 Task: Create a due date automation trigger when advanced on, 2 hours before a card is due add fields with custom field "Resume" set to a number greater or equal to 1 and lower than 10.
Action: Mouse moved to (1081, 323)
Screenshot: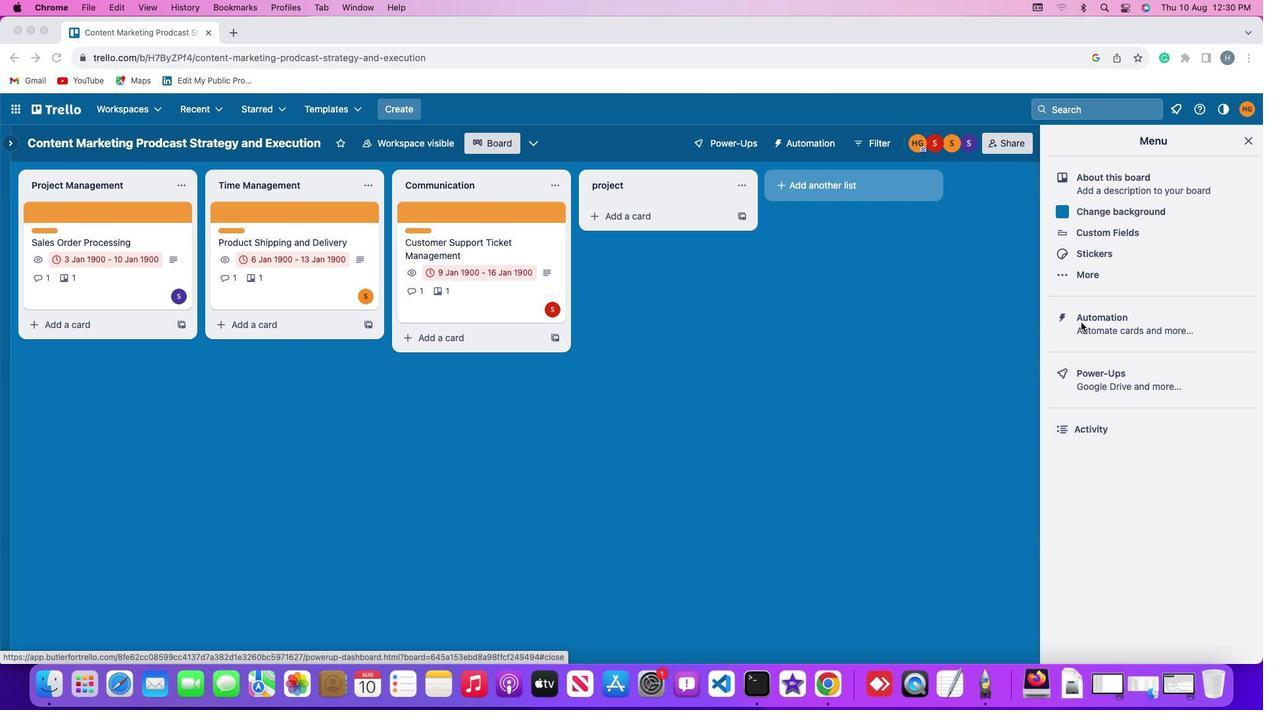
Action: Mouse pressed left at (1081, 323)
Screenshot: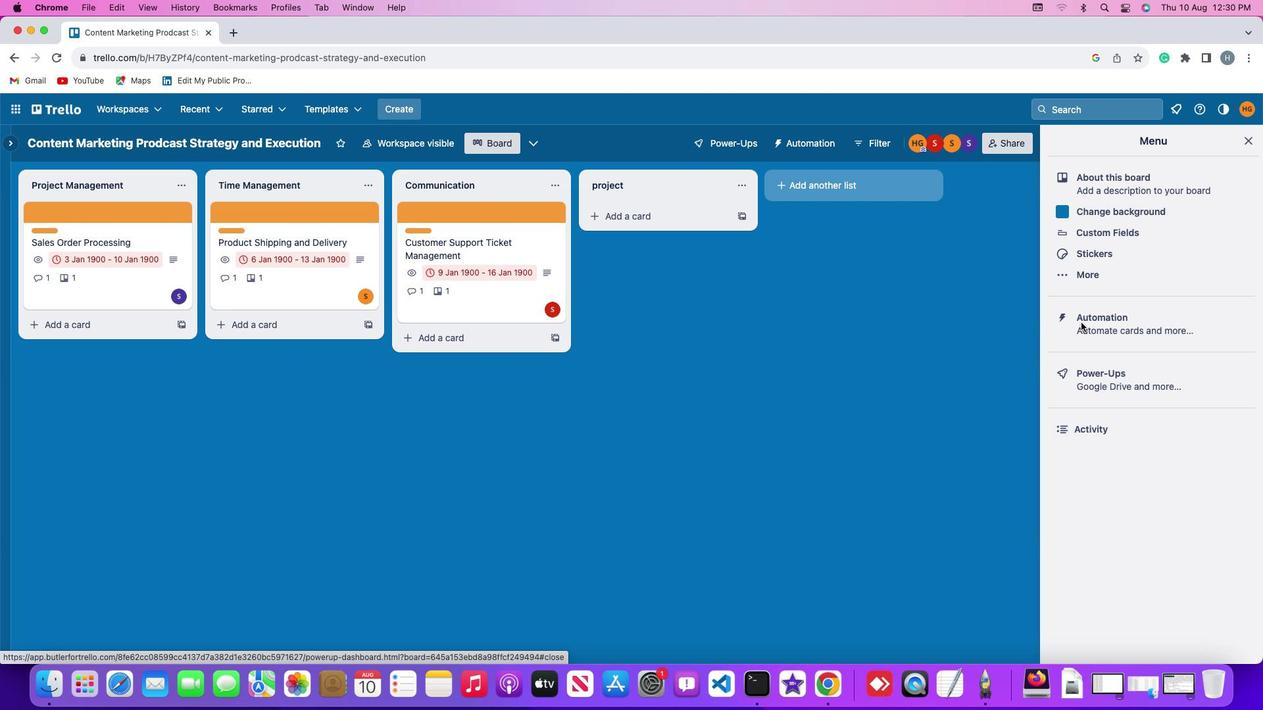 
Action: Mouse pressed left at (1081, 323)
Screenshot: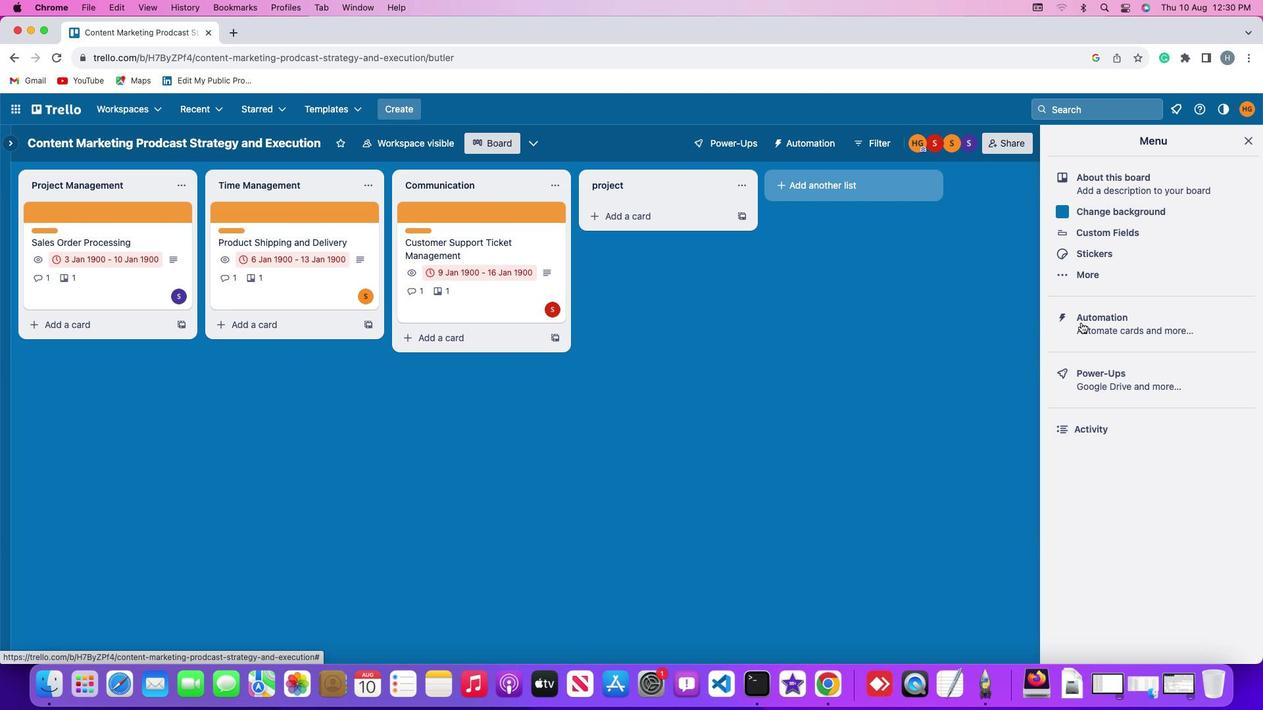 
Action: Mouse moved to (82, 306)
Screenshot: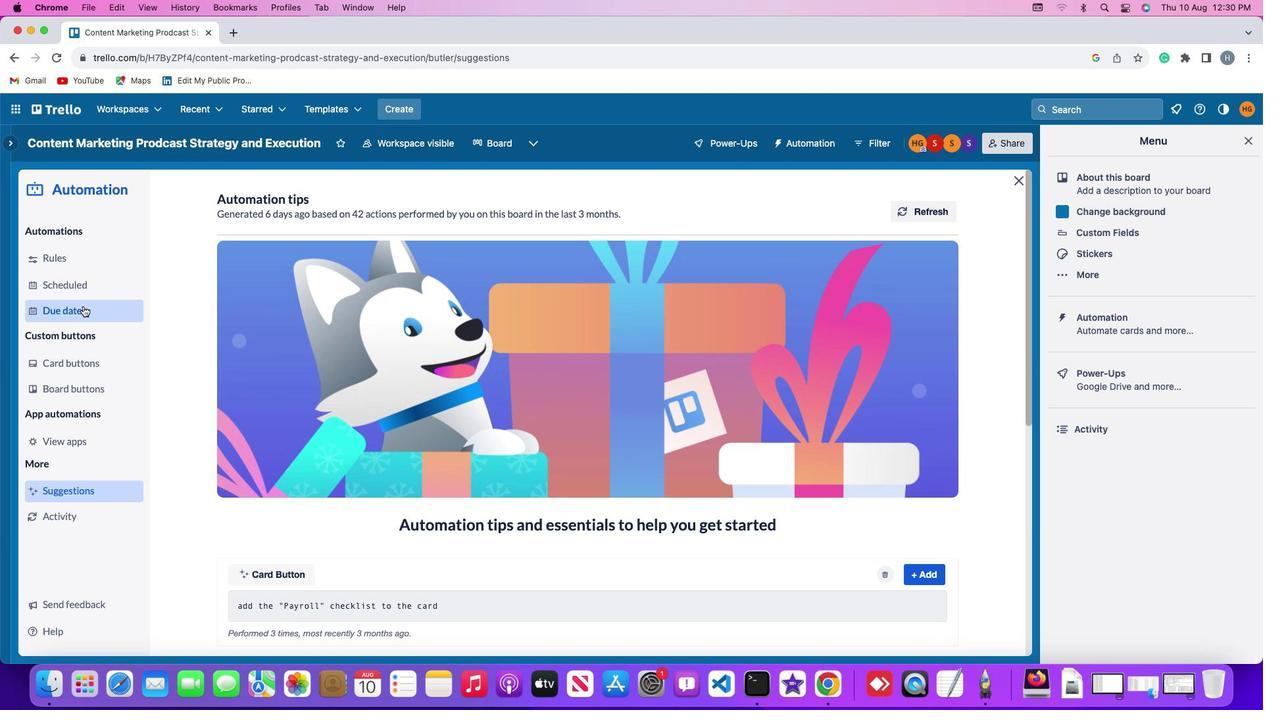 
Action: Mouse pressed left at (82, 306)
Screenshot: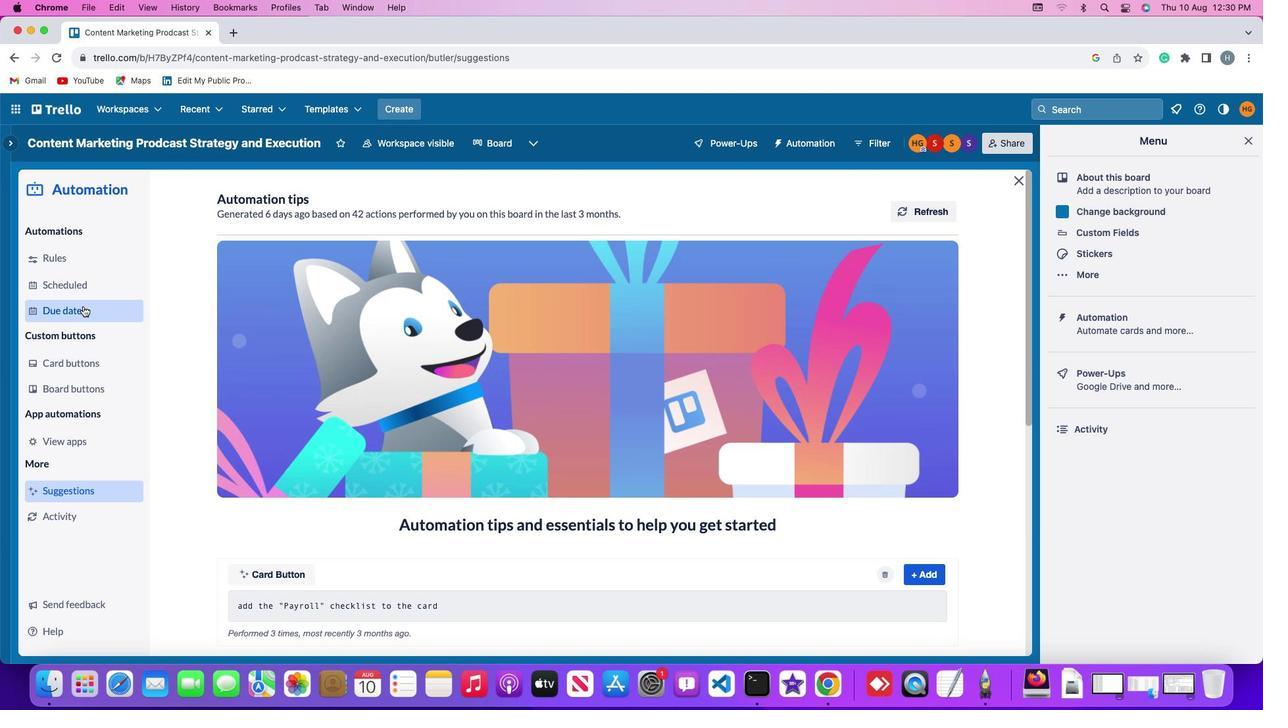 
Action: Mouse moved to (859, 200)
Screenshot: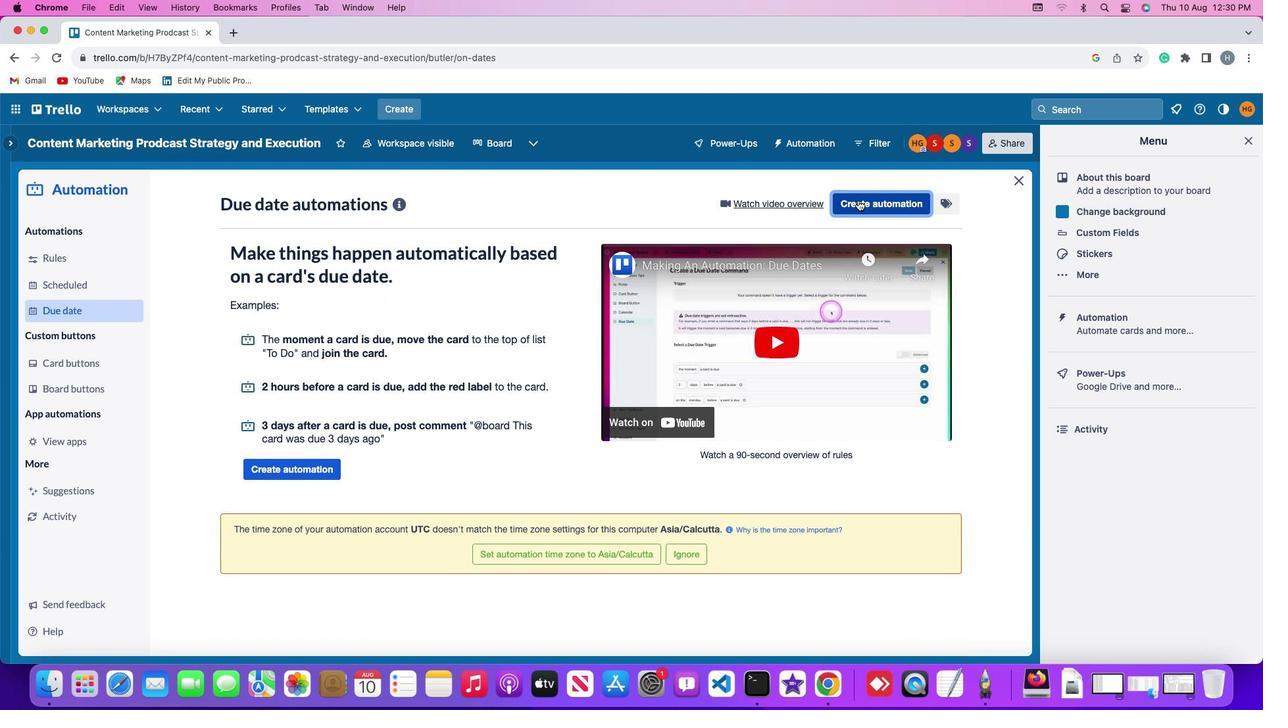
Action: Mouse pressed left at (859, 200)
Screenshot: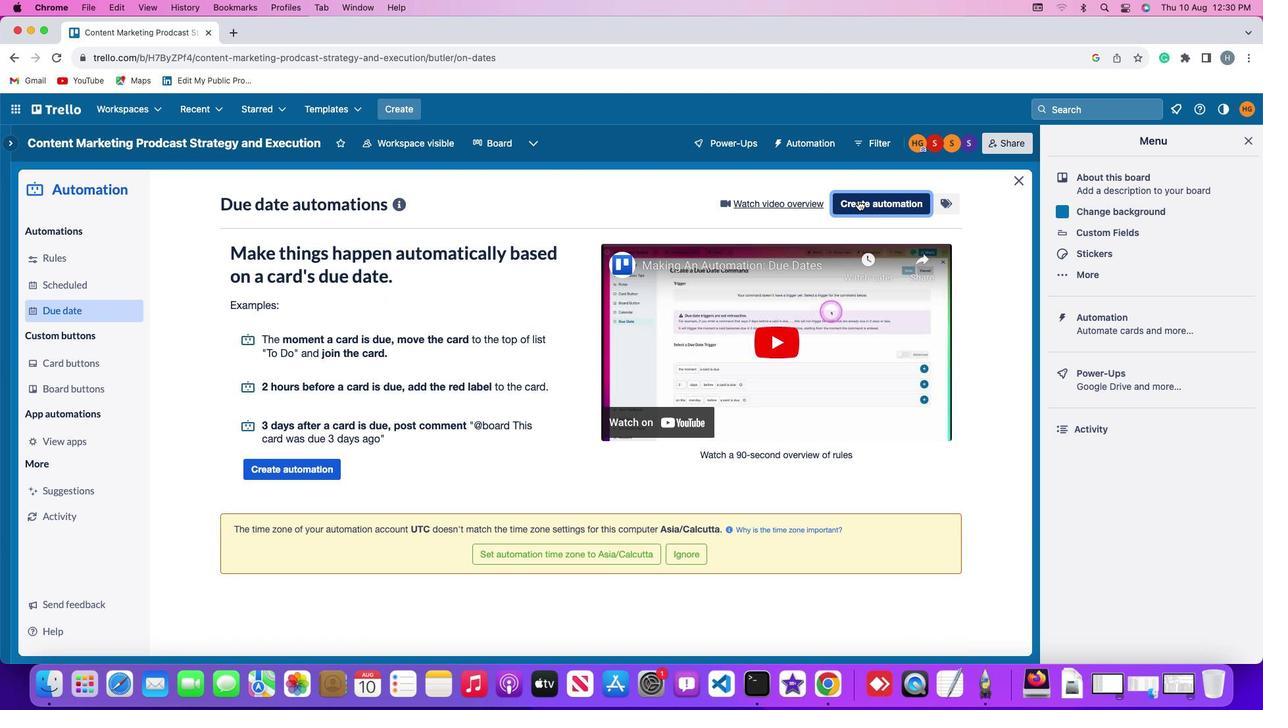 
Action: Mouse moved to (259, 327)
Screenshot: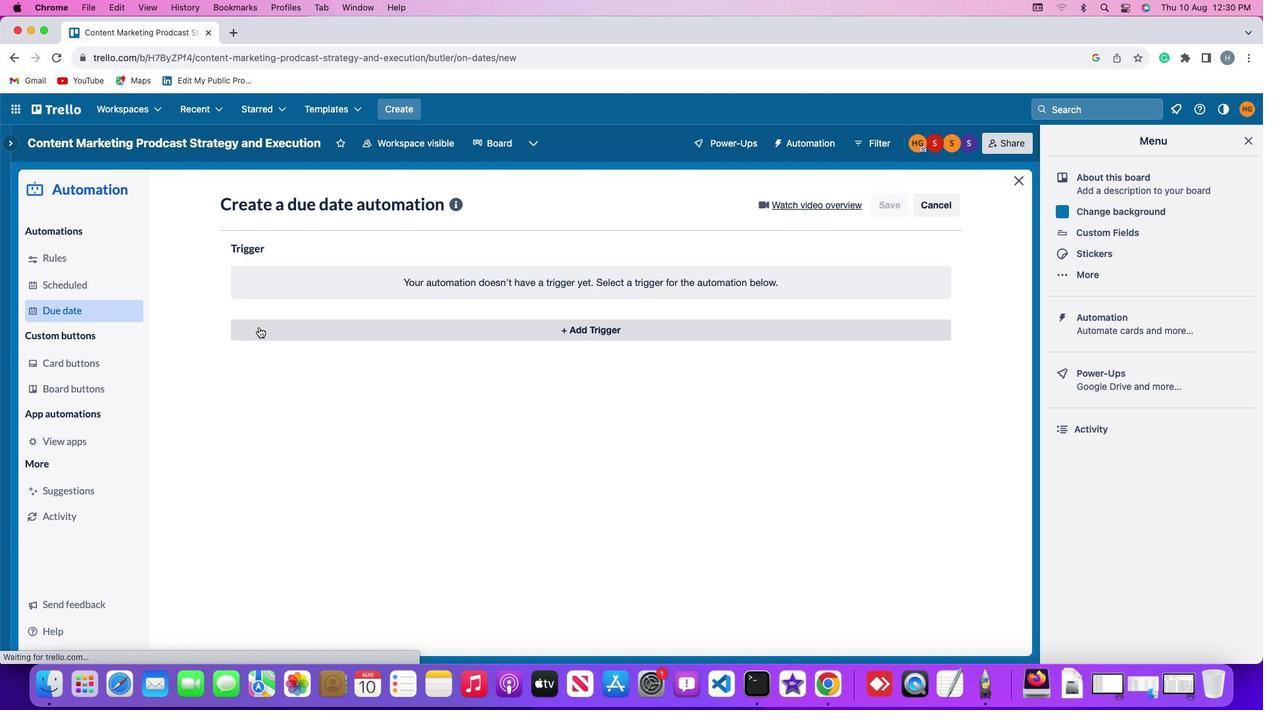 
Action: Mouse pressed left at (259, 327)
Screenshot: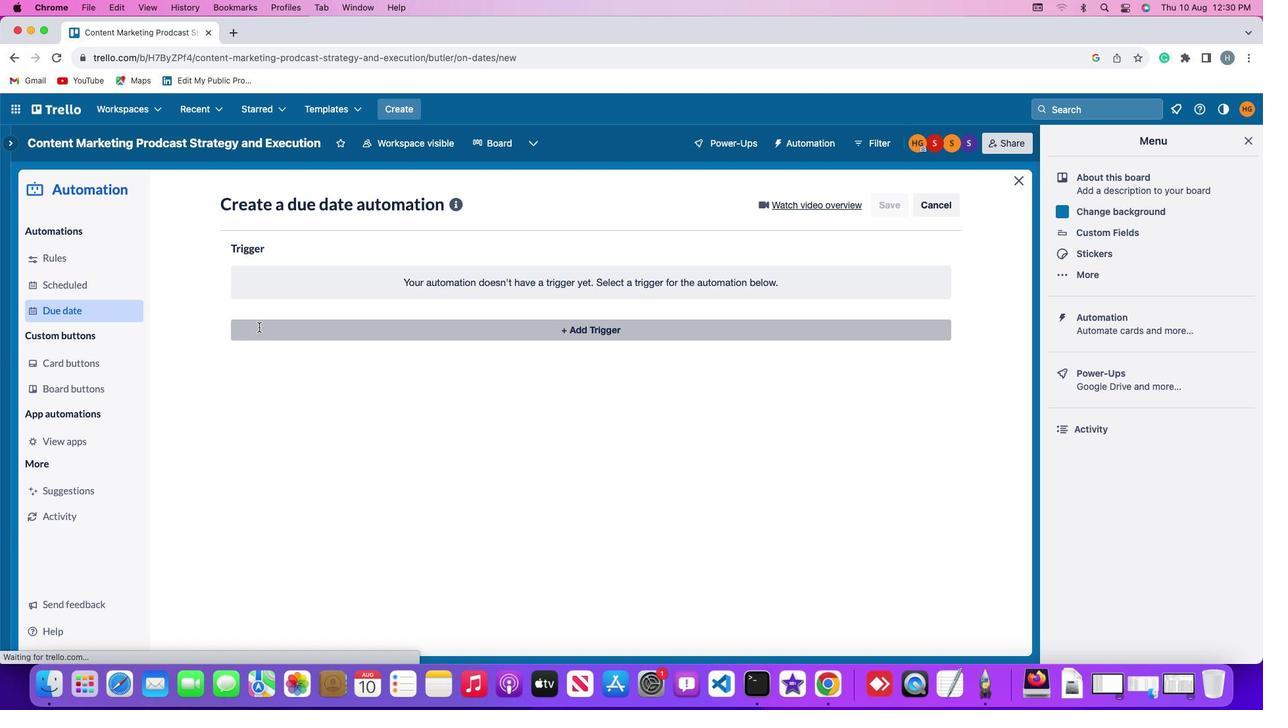 
Action: Mouse moved to (252, 537)
Screenshot: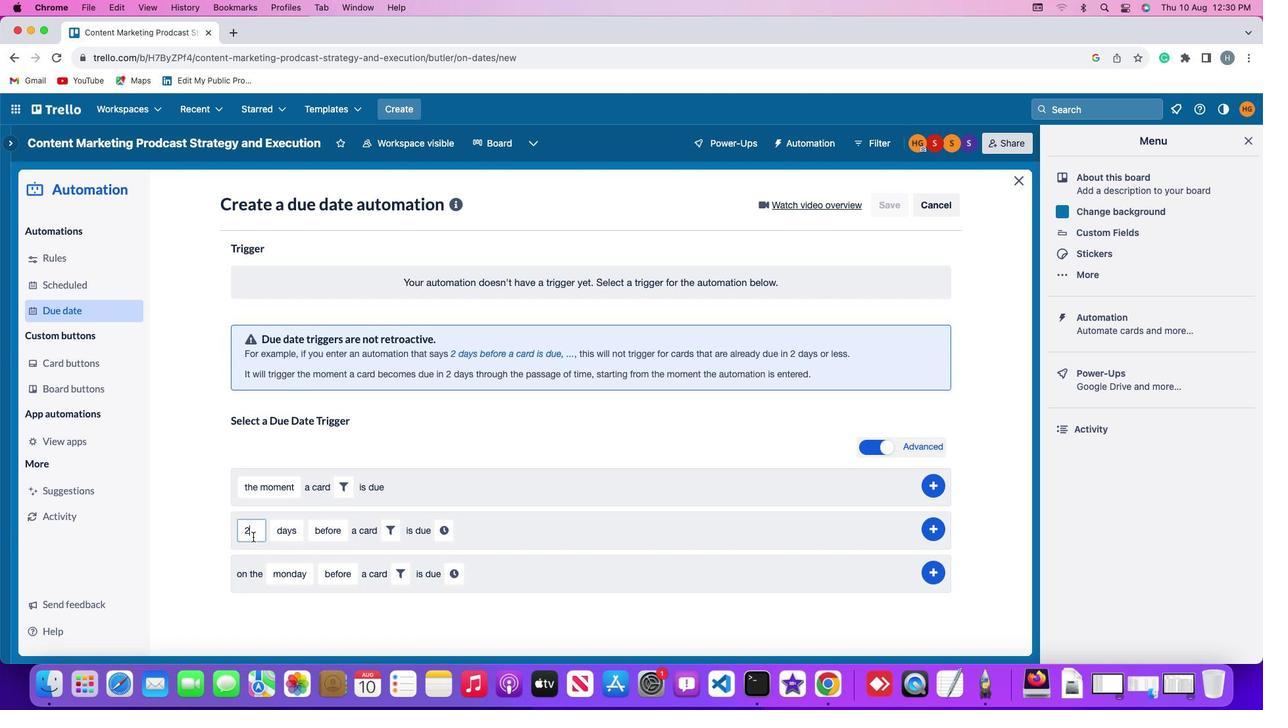 
Action: Mouse pressed left at (252, 537)
Screenshot: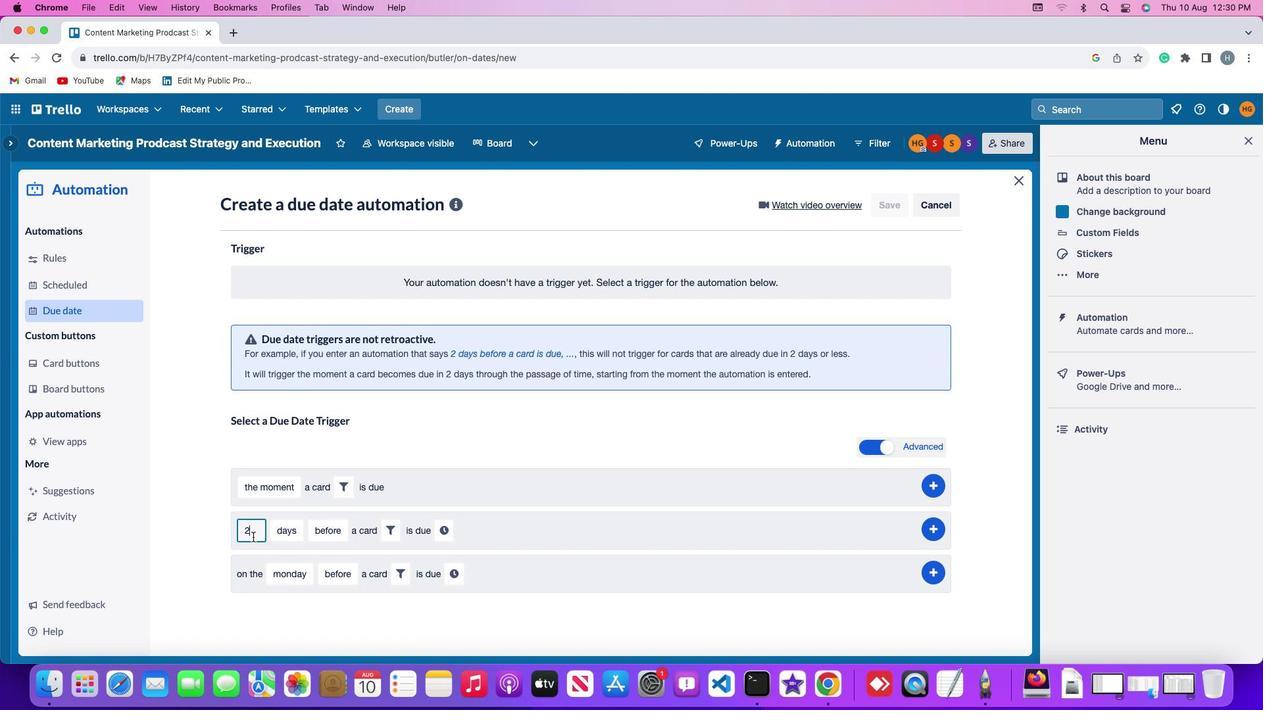 
Action: Key pressed Key.backspace
Screenshot: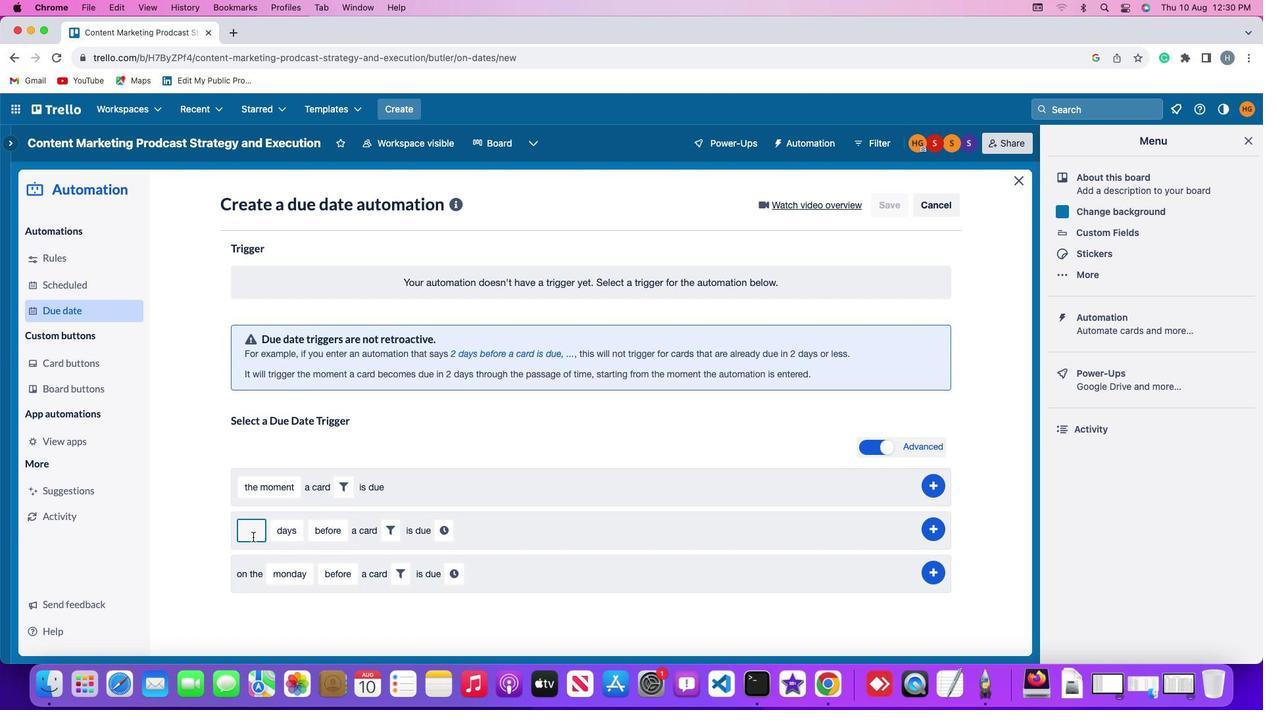 
Action: Mouse moved to (255, 535)
Screenshot: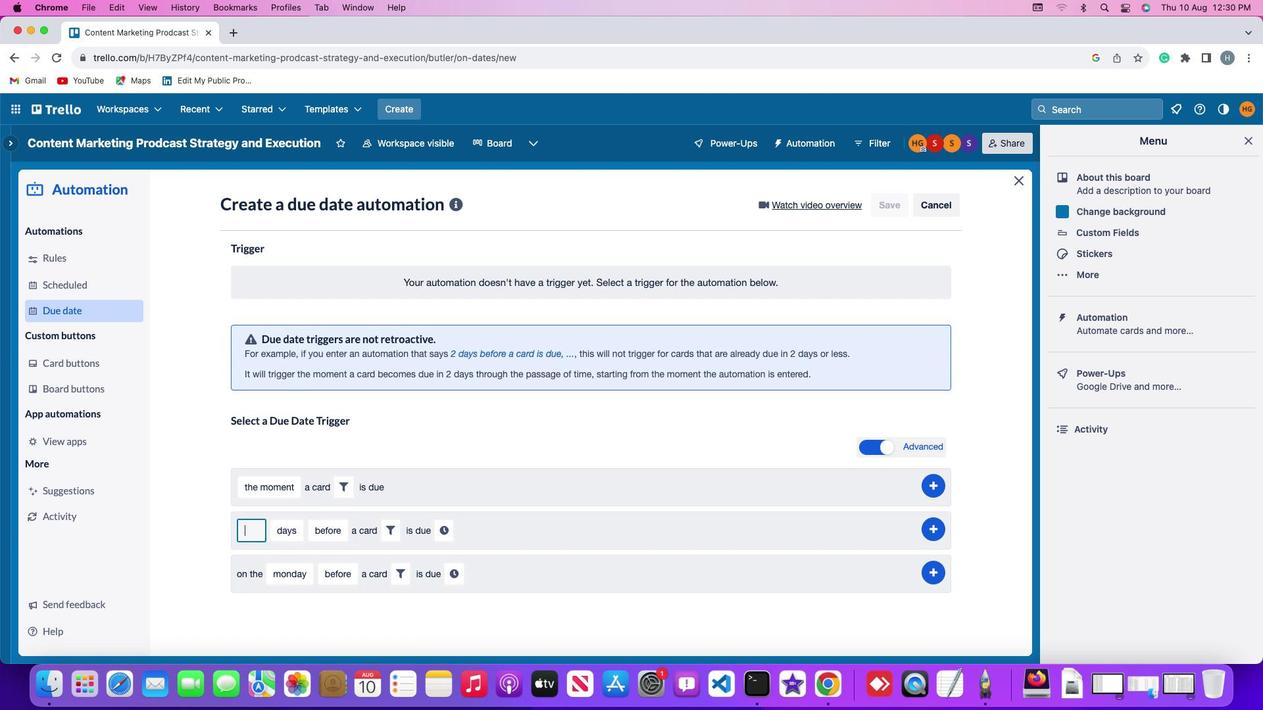 
Action: Key pressed '2'
Screenshot: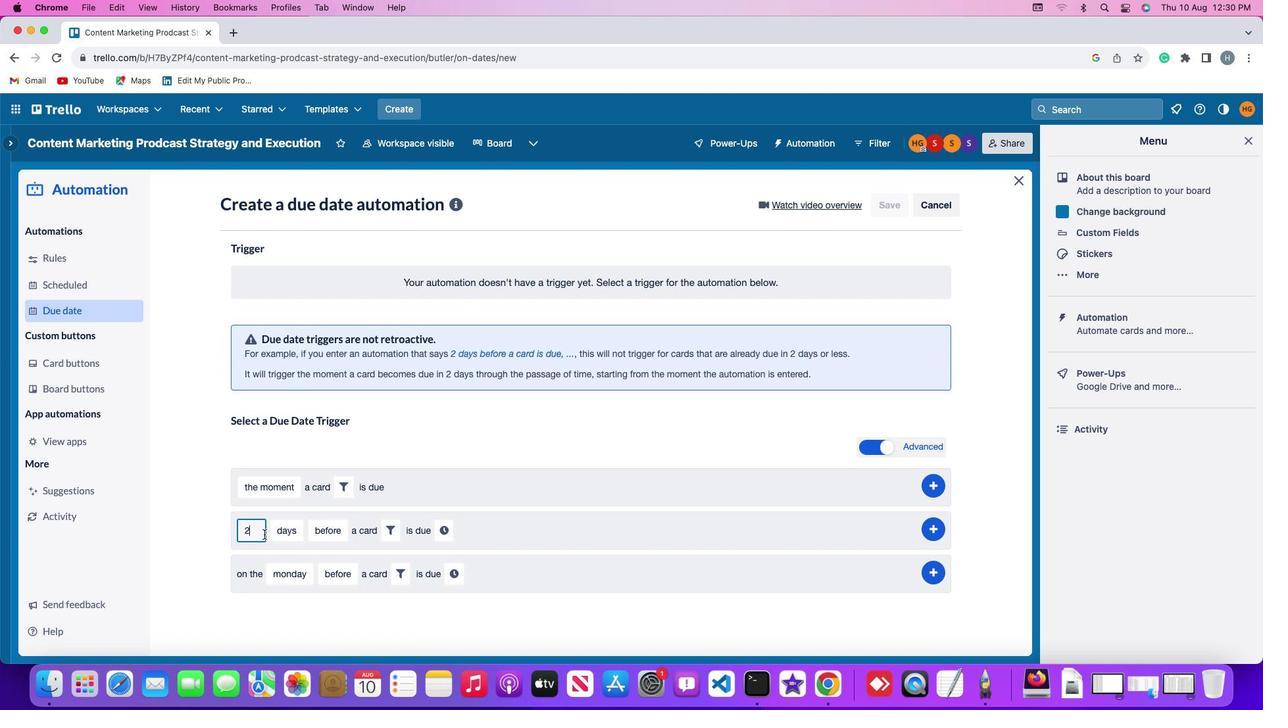 
Action: Mouse moved to (292, 534)
Screenshot: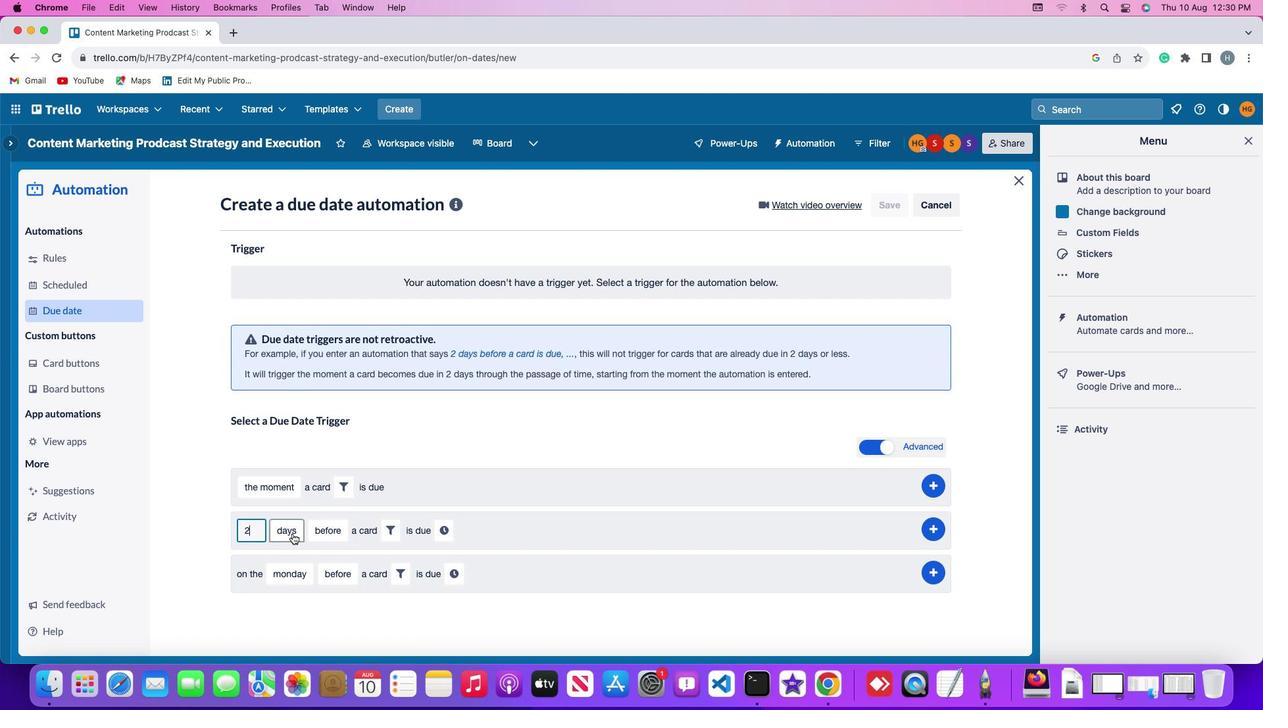 
Action: Mouse pressed left at (292, 534)
Screenshot: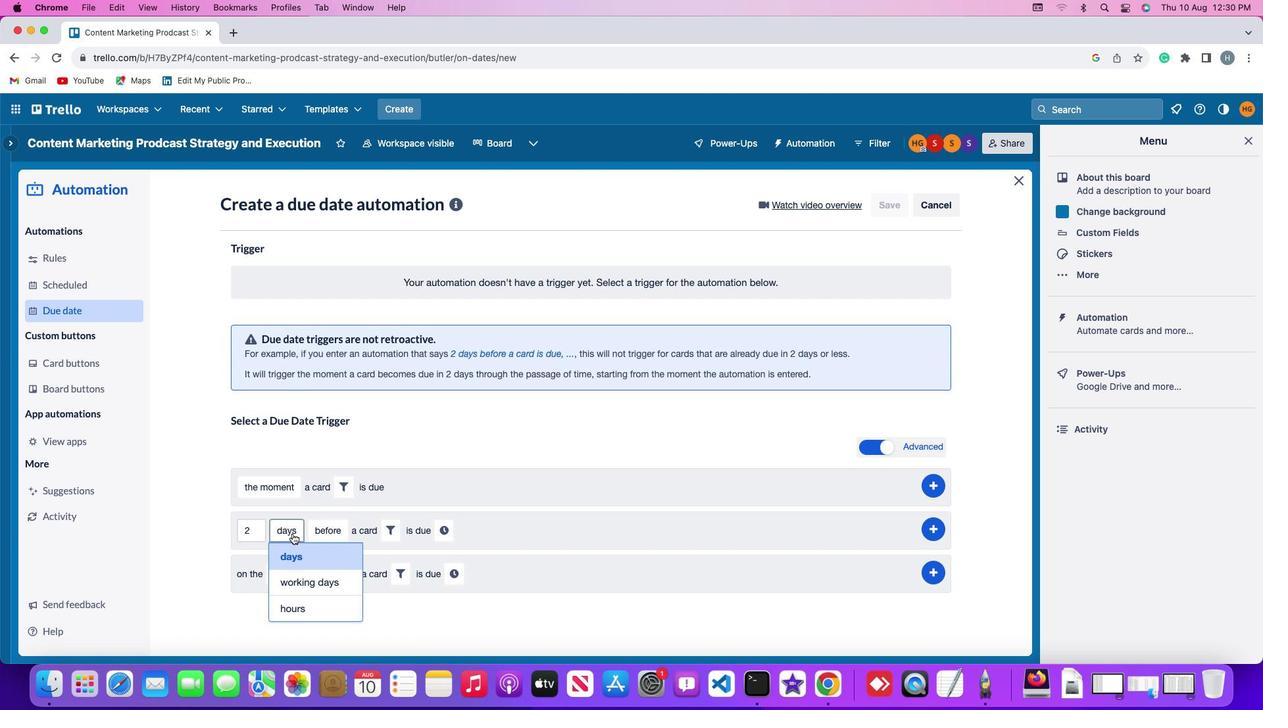
Action: Mouse moved to (299, 610)
Screenshot: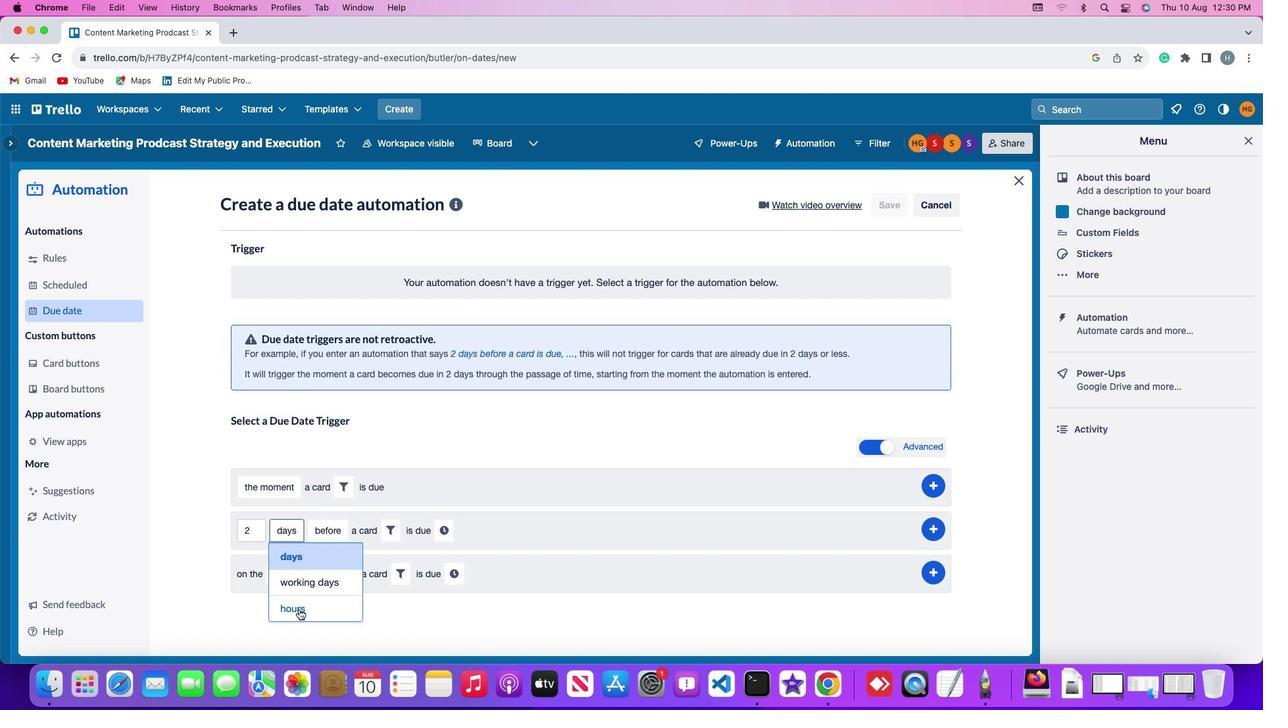 
Action: Mouse pressed left at (299, 610)
Screenshot: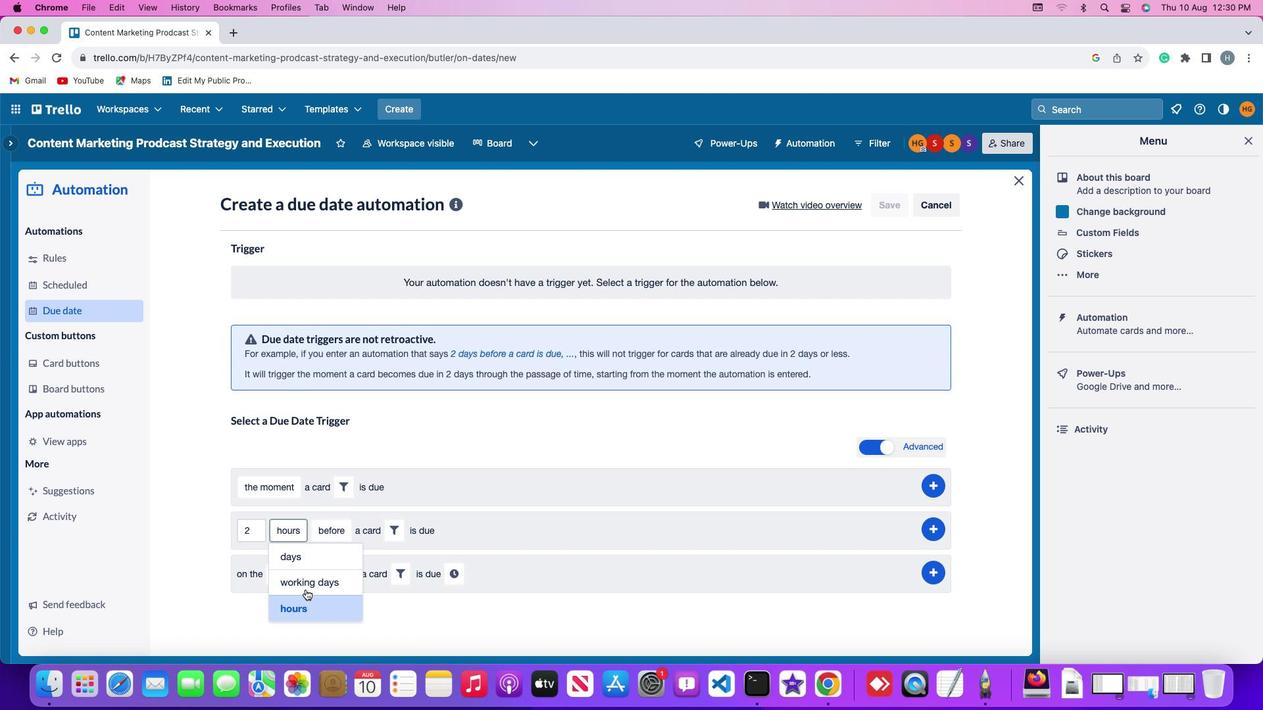 
Action: Mouse moved to (339, 525)
Screenshot: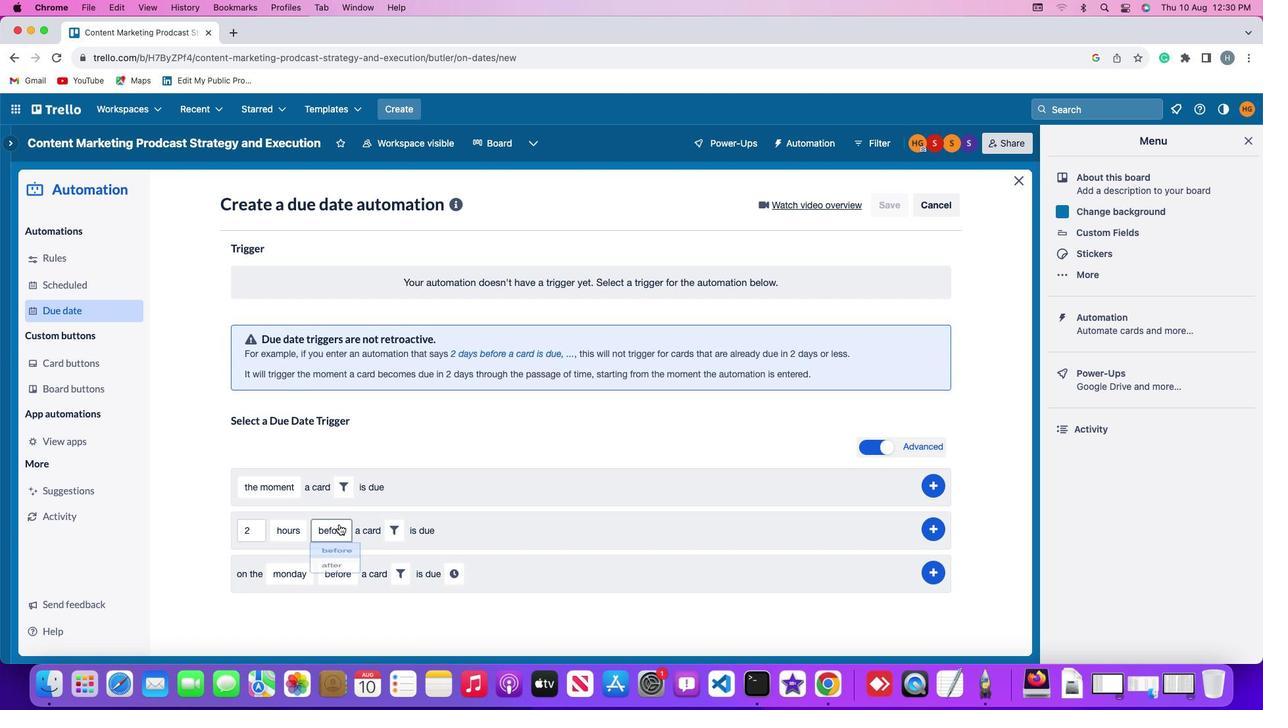 
Action: Mouse pressed left at (339, 525)
Screenshot: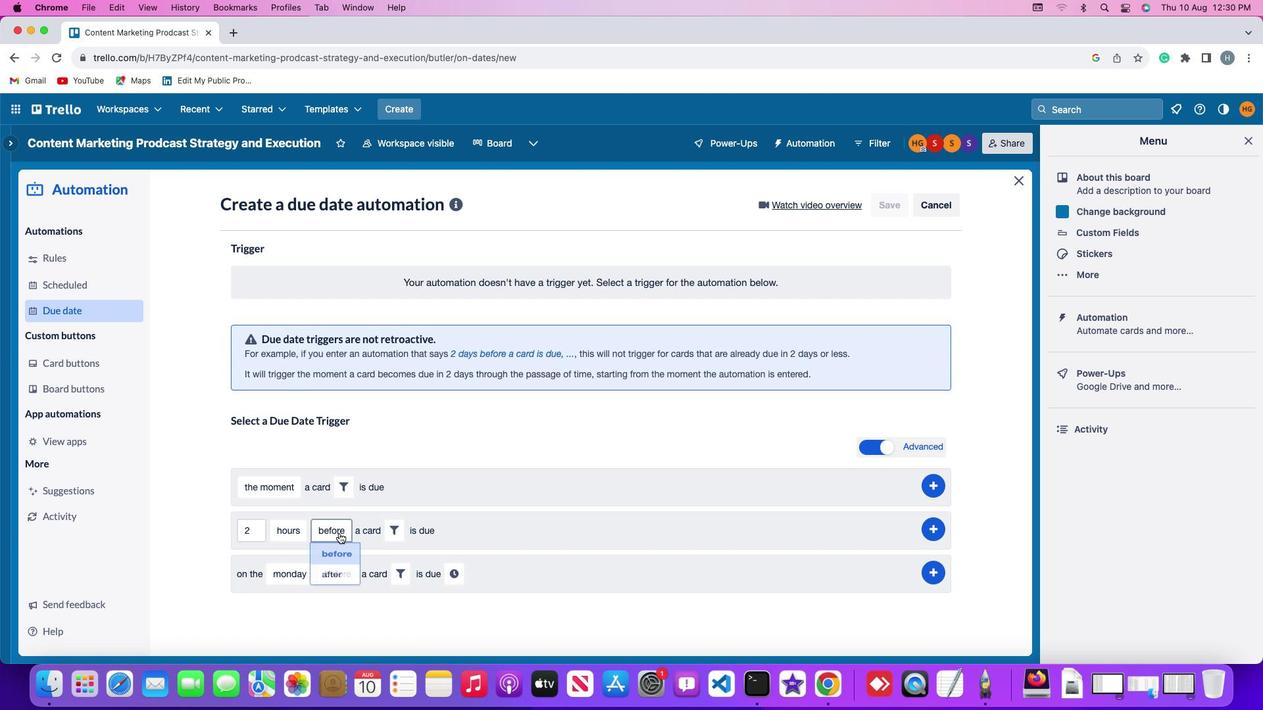 
Action: Mouse moved to (339, 554)
Screenshot: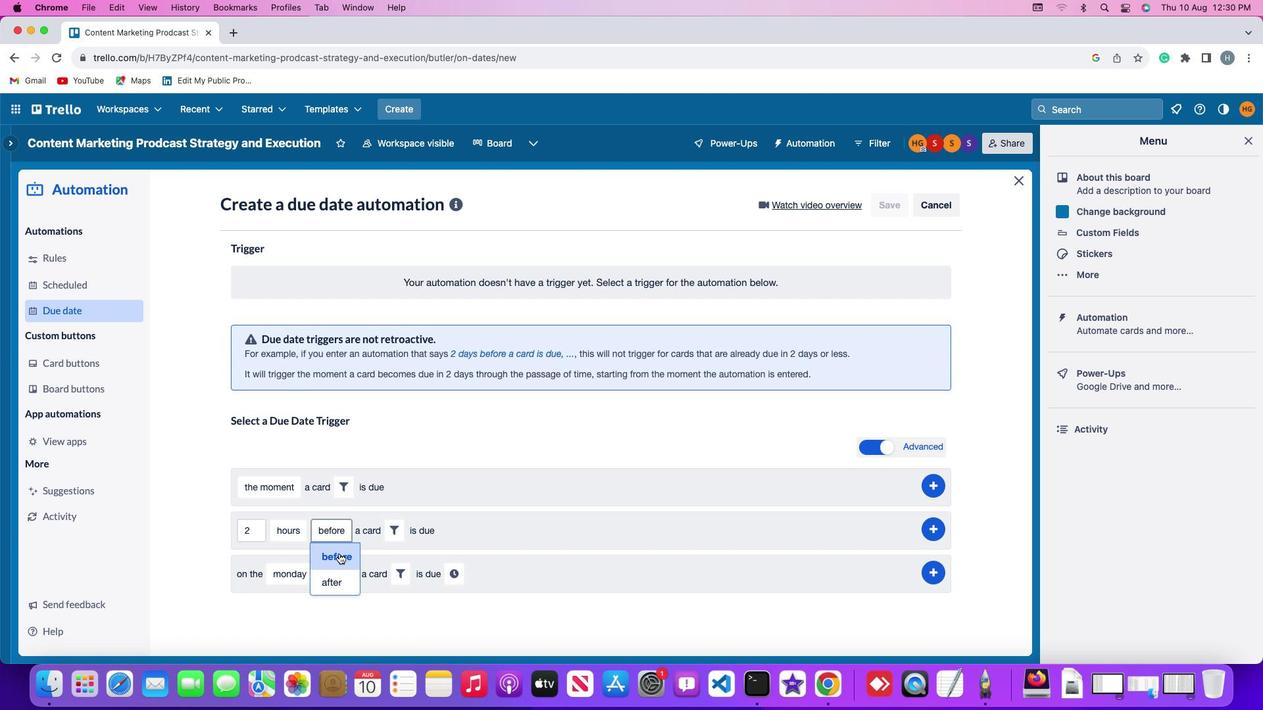 
Action: Mouse pressed left at (339, 554)
Screenshot: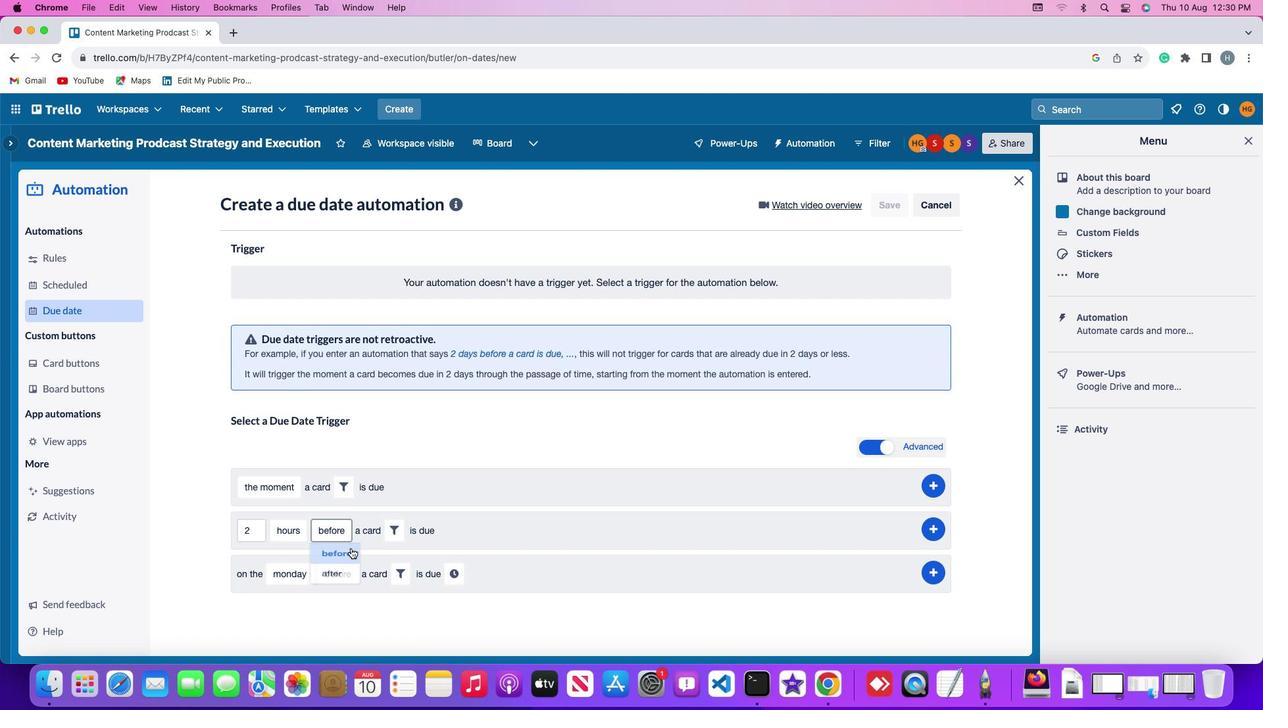 
Action: Mouse moved to (389, 533)
Screenshot: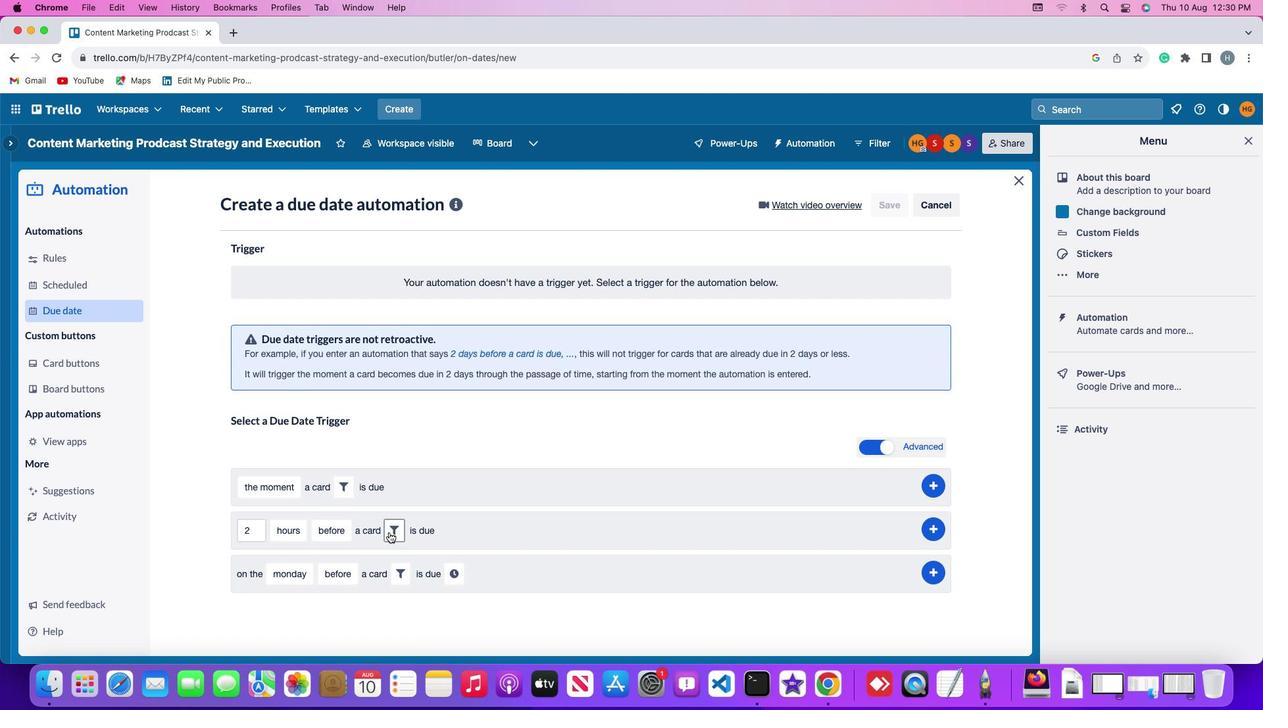 
Action: Mouse pressed left at (389, 533)
Screenshot: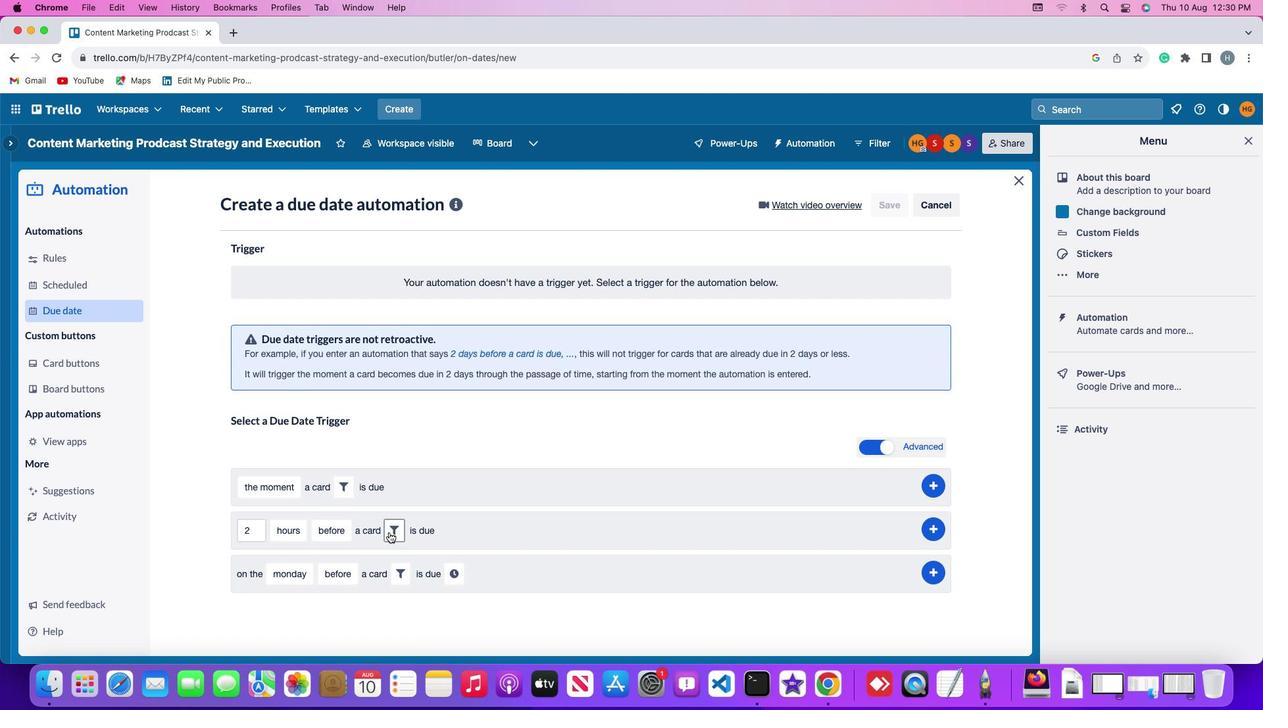
Action: Mouse moved to (614, 570)
Screenshot: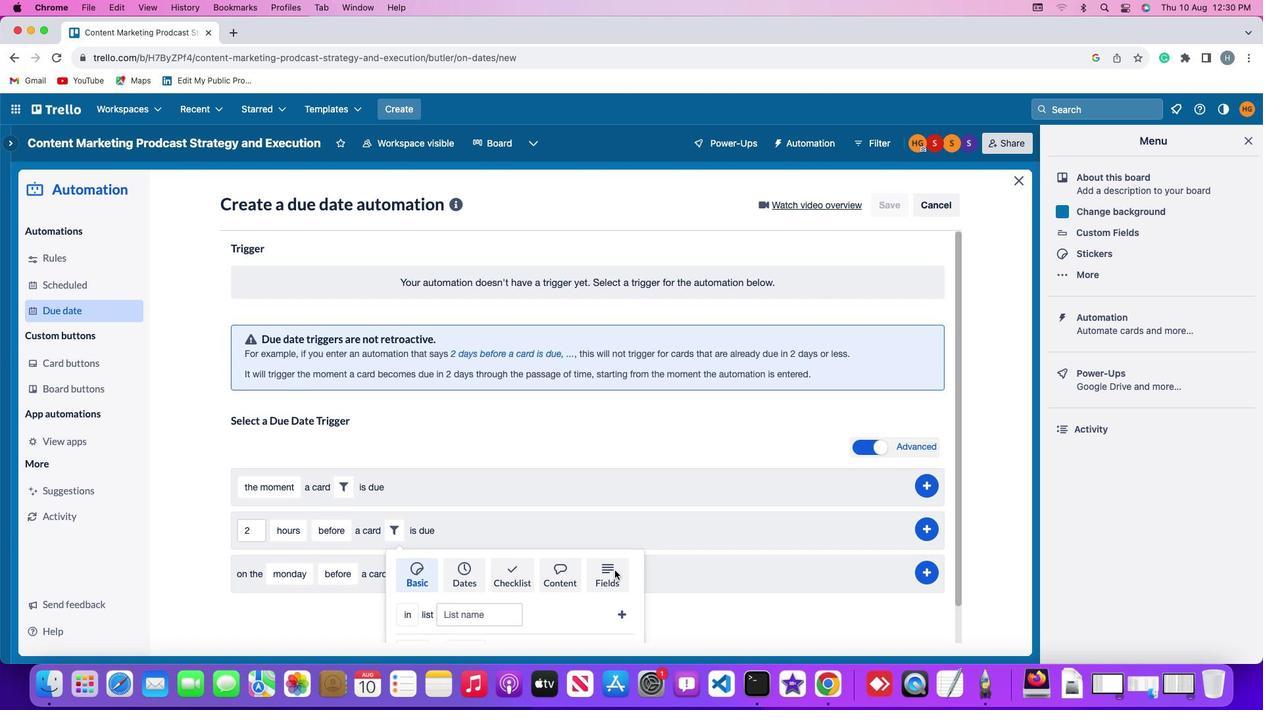 
Action: Mouse pressed left at (614, 570)
Screenshot: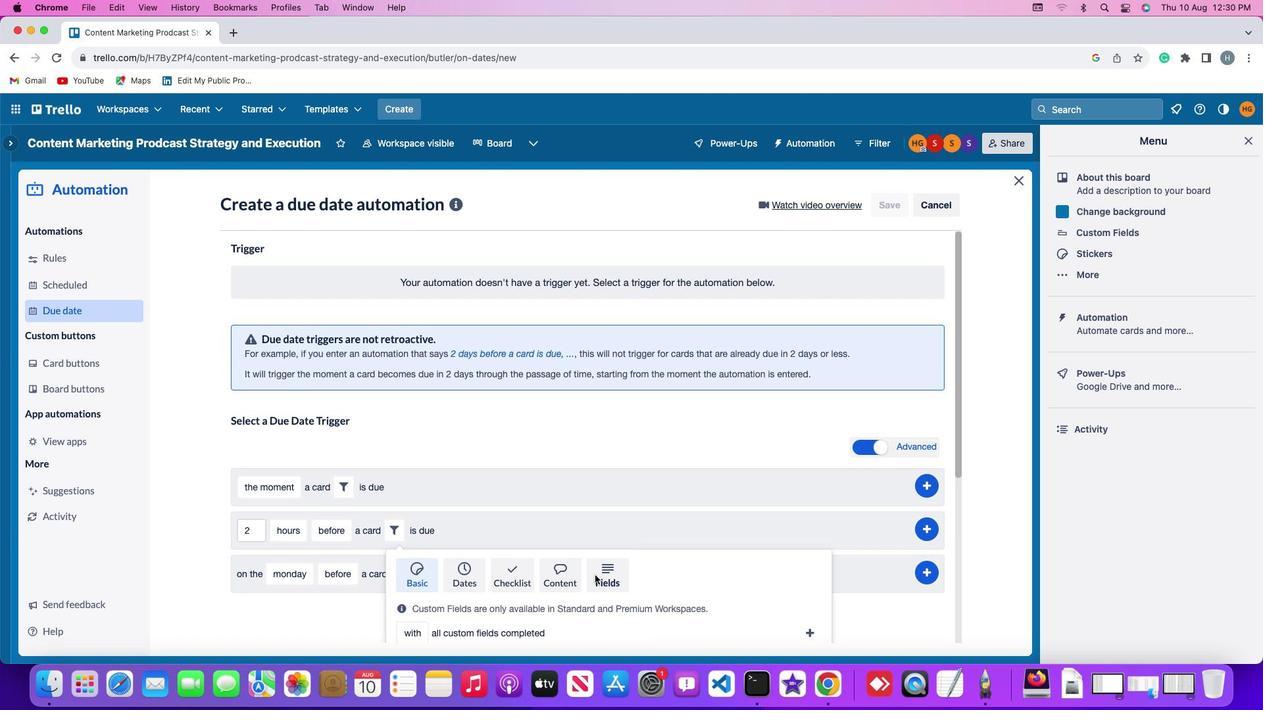 
Action: Mouse moved to (365, 618)
Screenshot: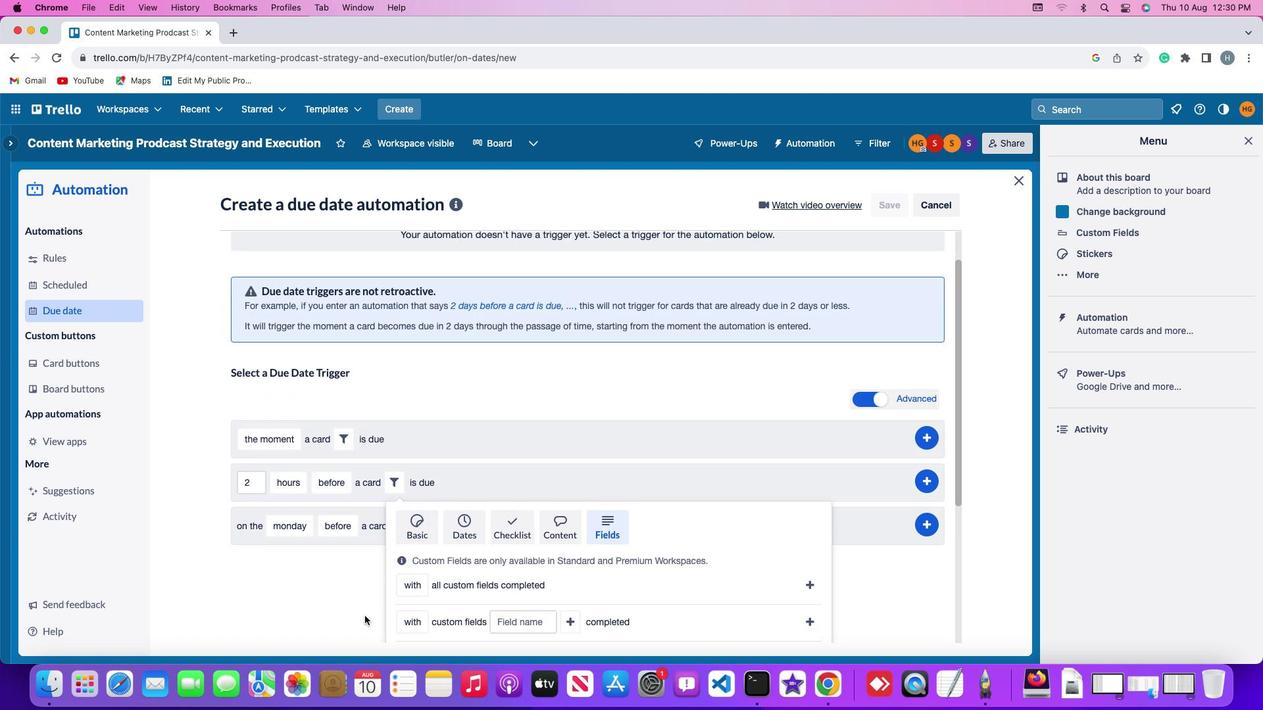 
Action: Mouse scrolled (365, 618) with delta (0, 0)
Screenshot: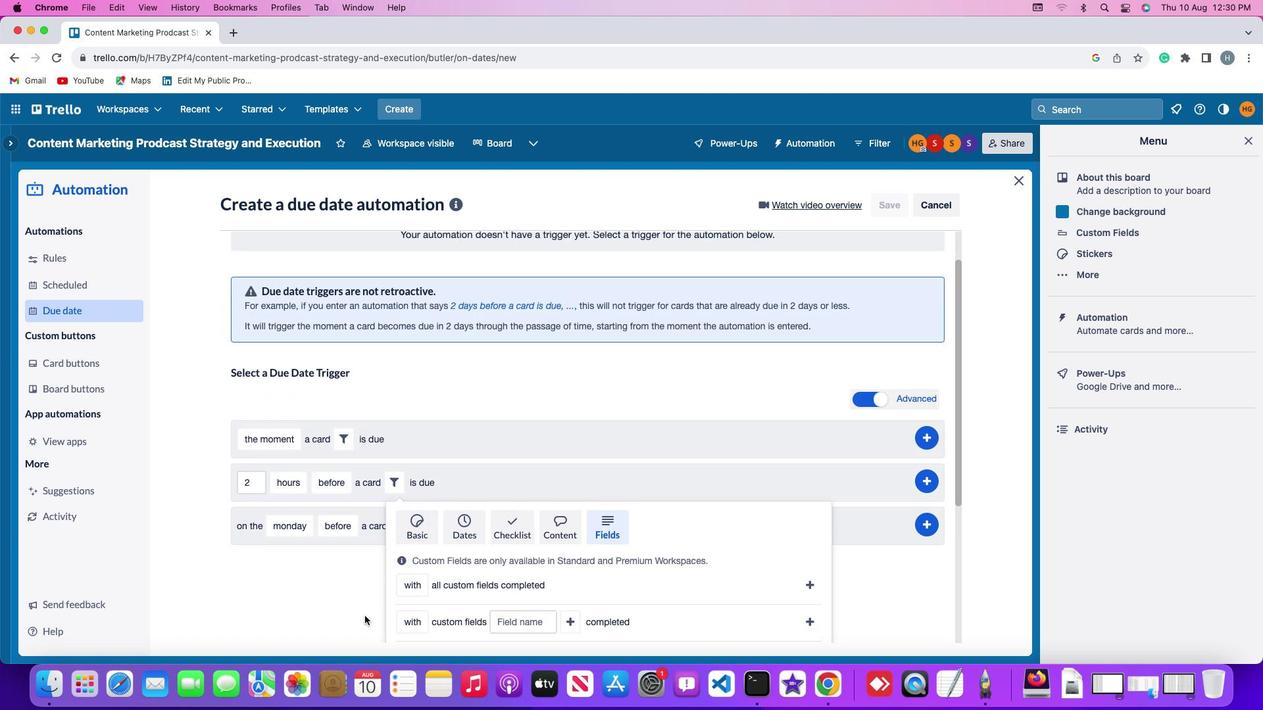 
Action: Mouse scrolled (365, 618) with delta (0, 0)
Screenshot: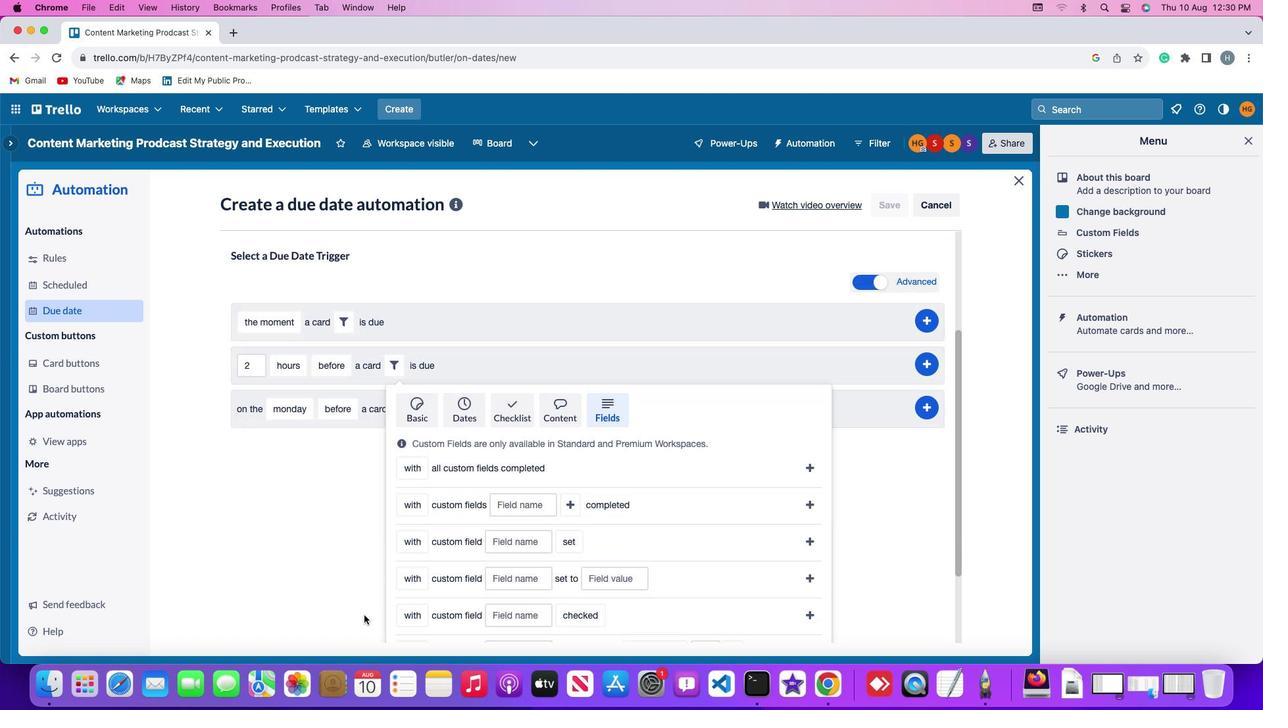 
Action: Mouse scrolled (365, 618) with delta (0, -2)
Screenshot: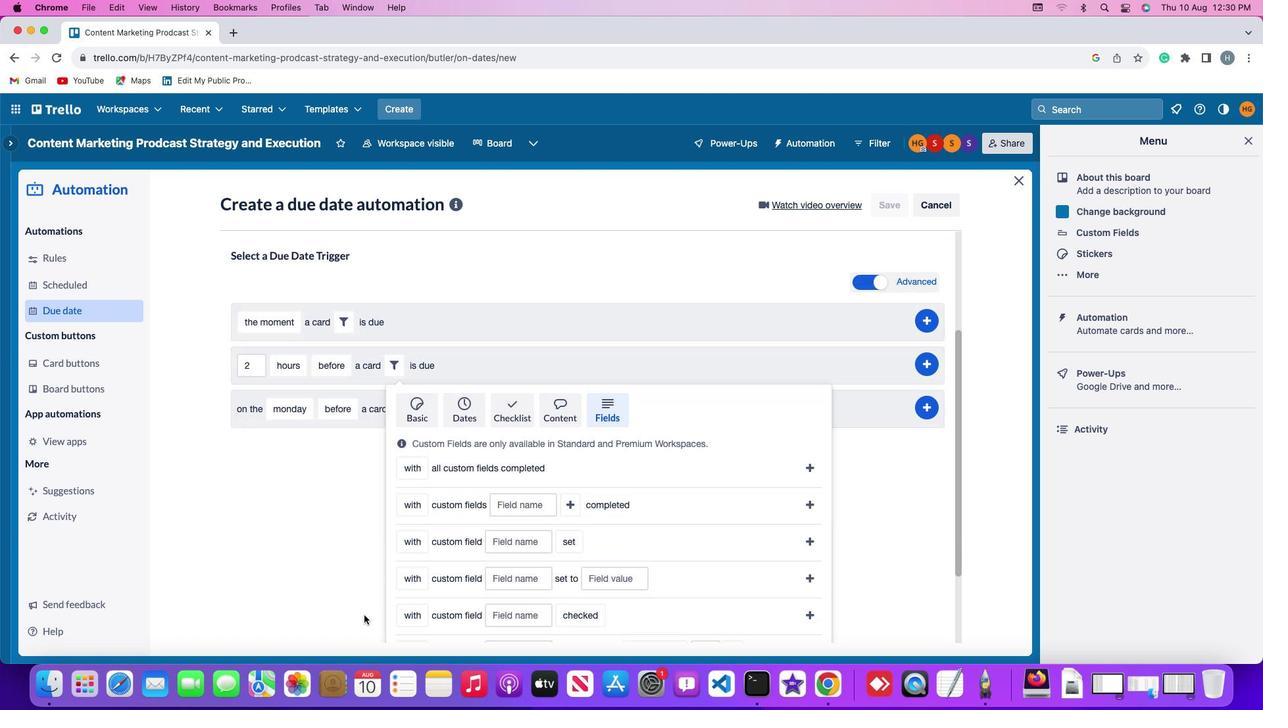 
Action: Mouse scrolled (365, 618) with delta (0, -3)
Screenshot: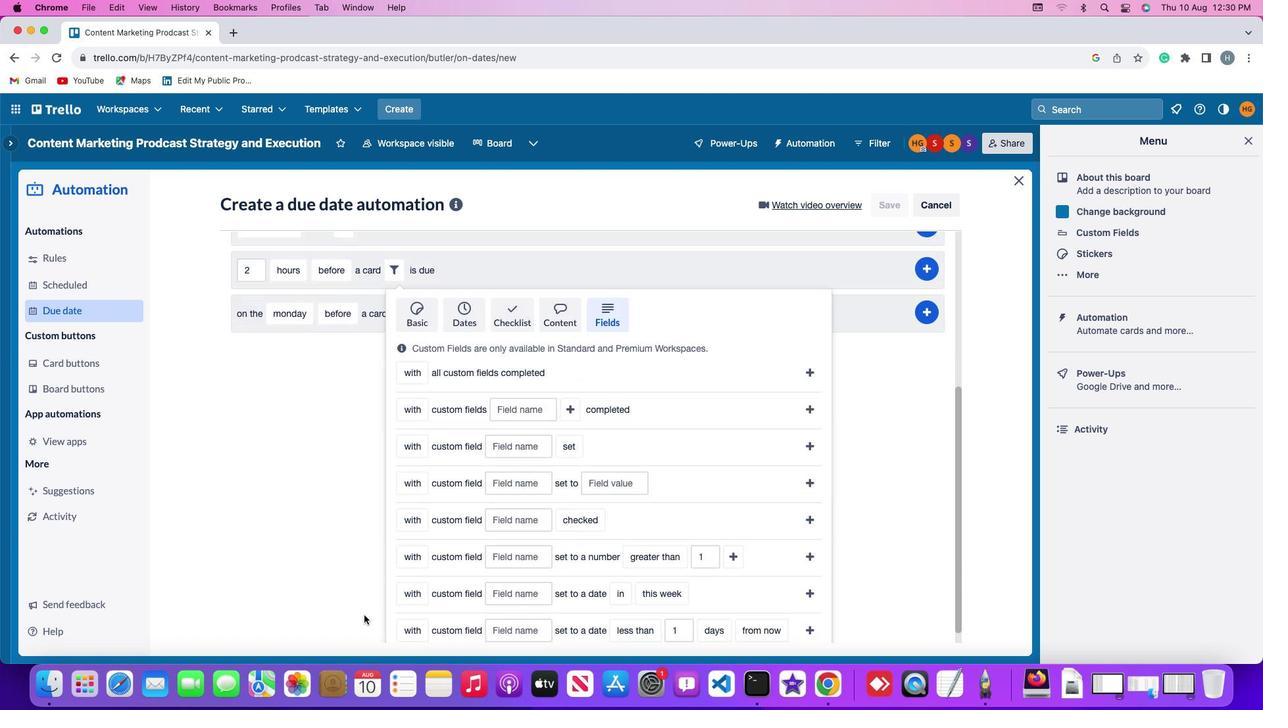 
Action: Mouse moved to (364, 616)
Screenshot: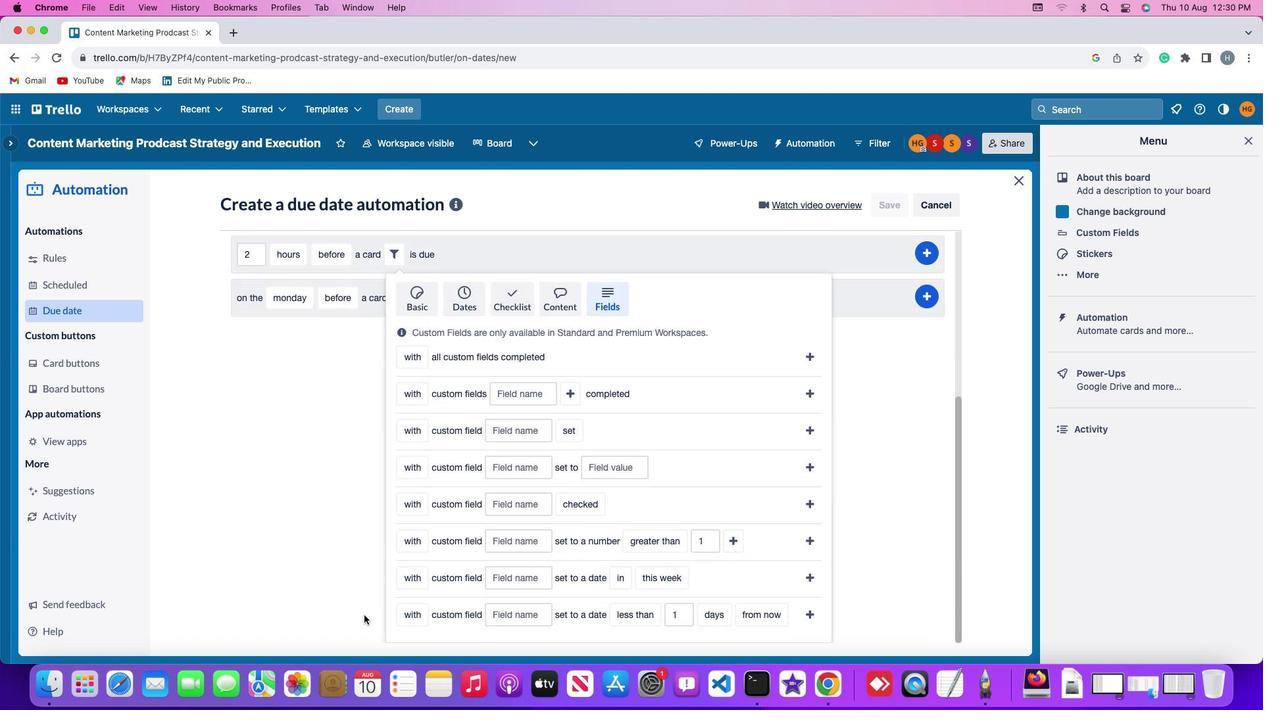
Action: Mouse scrolled (364, 616) with delta (0, -3)
Screenshot: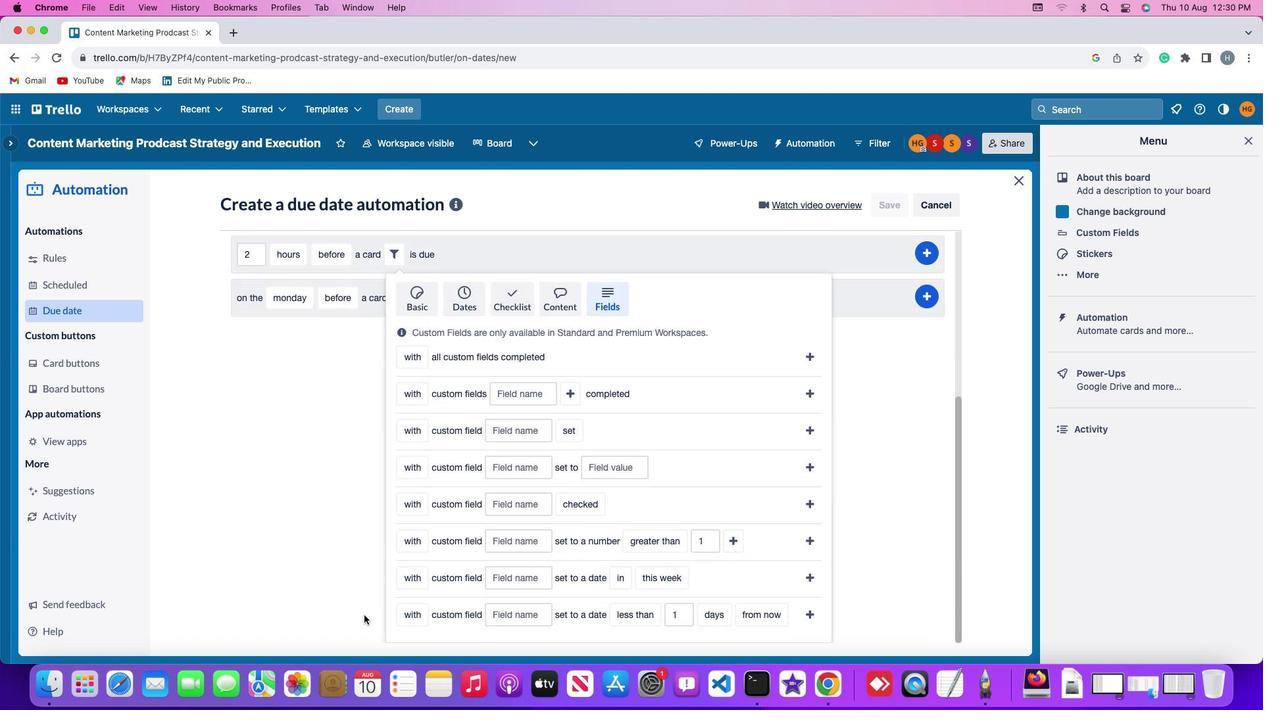 
Action: Mouse moved to (364, 615)
Screenshot: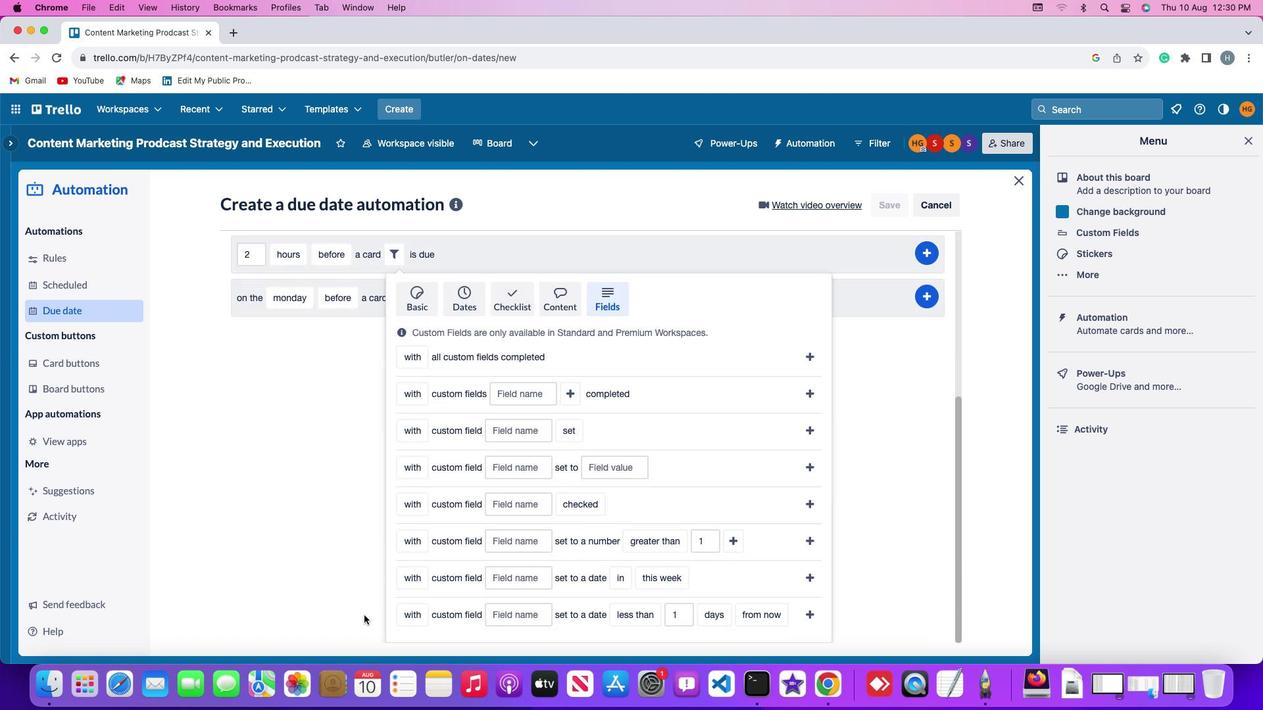 
Action: Mouse scrolled (364, 615) with delta (0, 0)
Screenshot: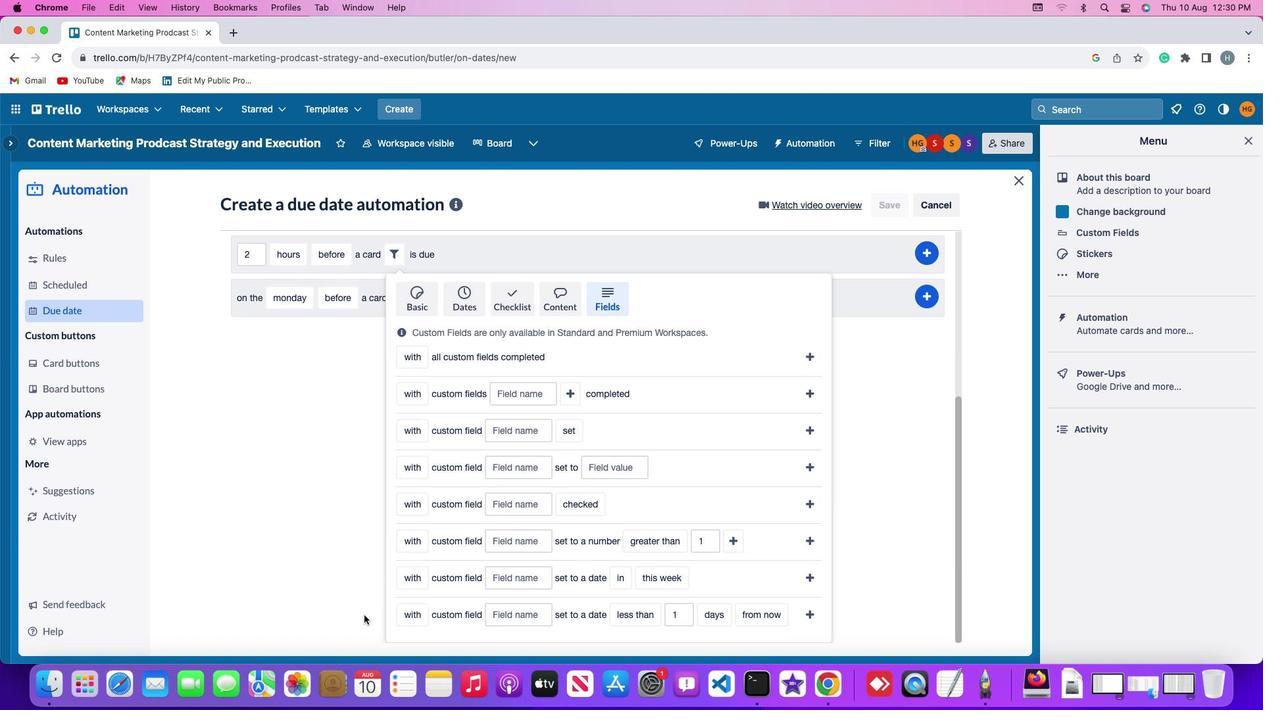
Action: Mouse scrolled (364, 615) with delta (0, 0)
Screenshot: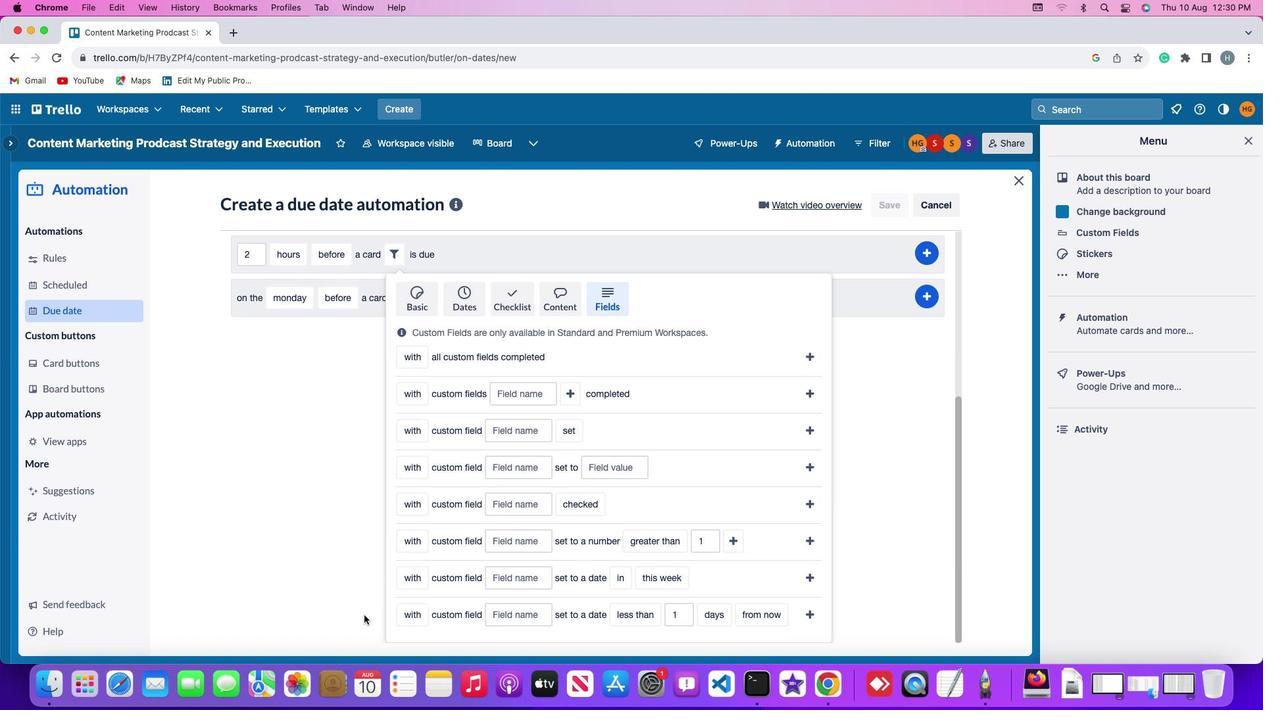 
Action: Mouse scrolled (364, 615) with delta (0, -1)
Screenshot: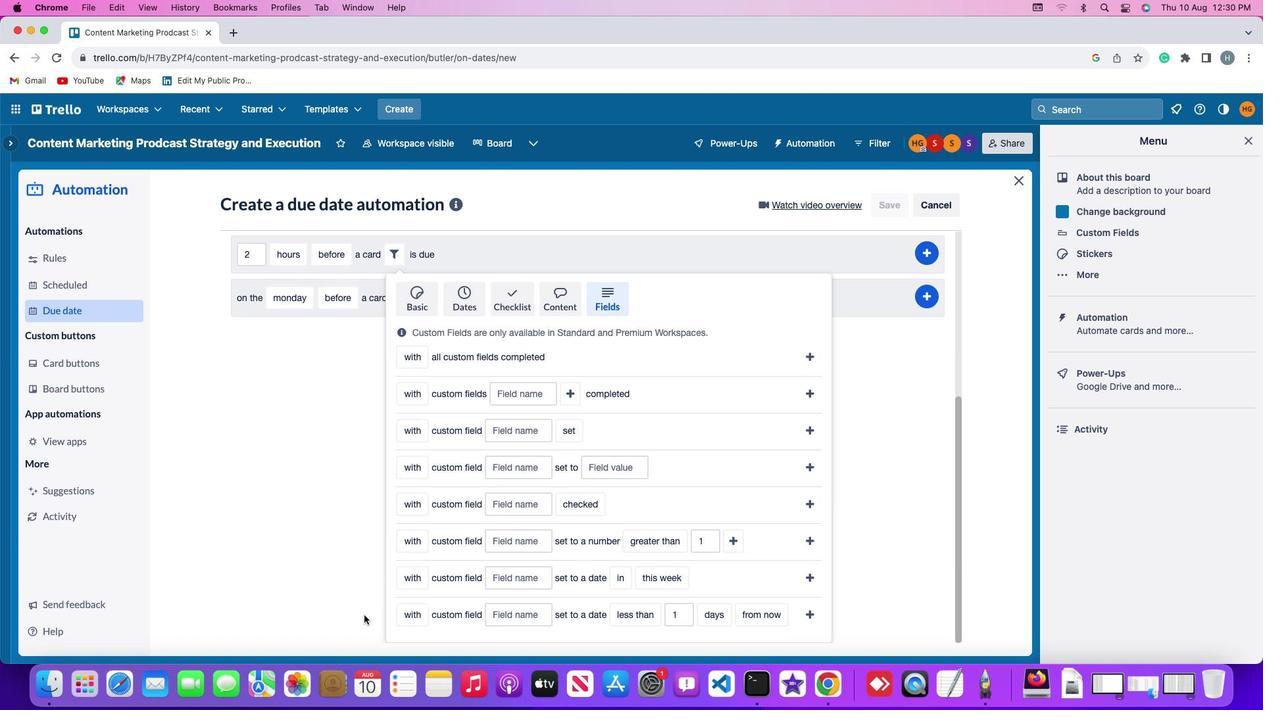 
Action: Mouse scrolled (364, 615) with delta (0, -3)
Screenshot: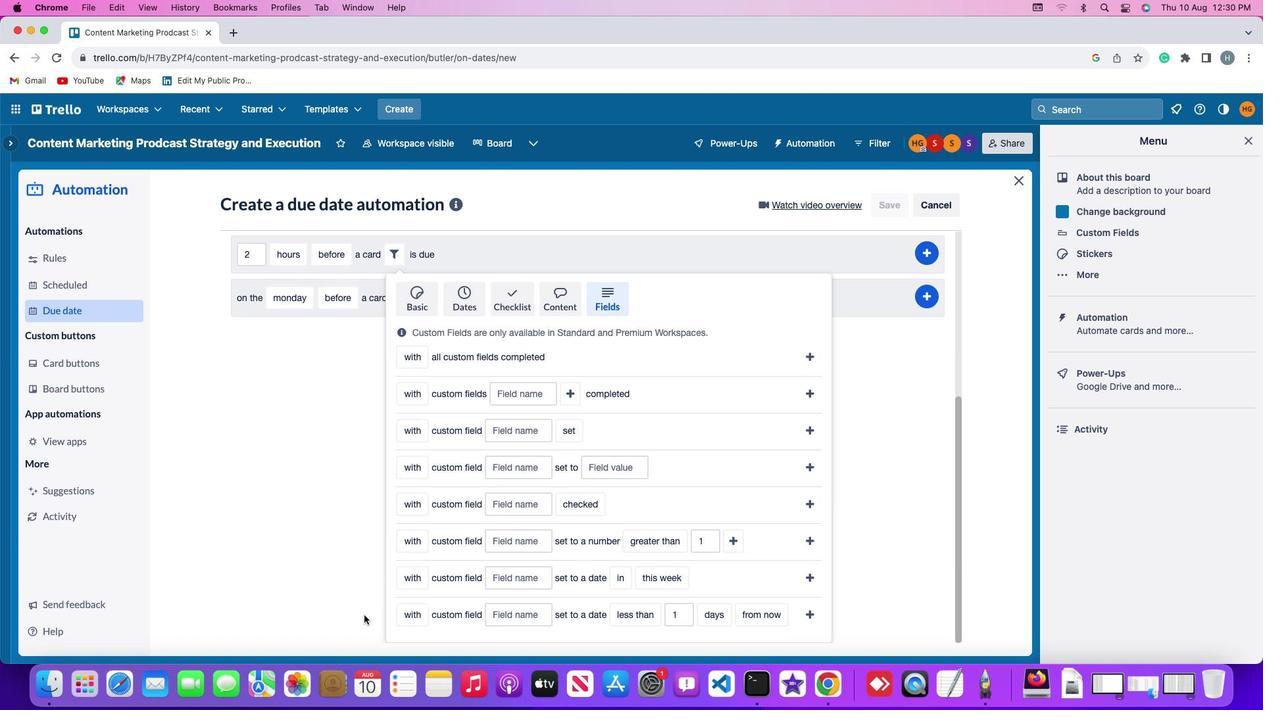 
Action: Mouse moved to (404, 545)
Screenshot: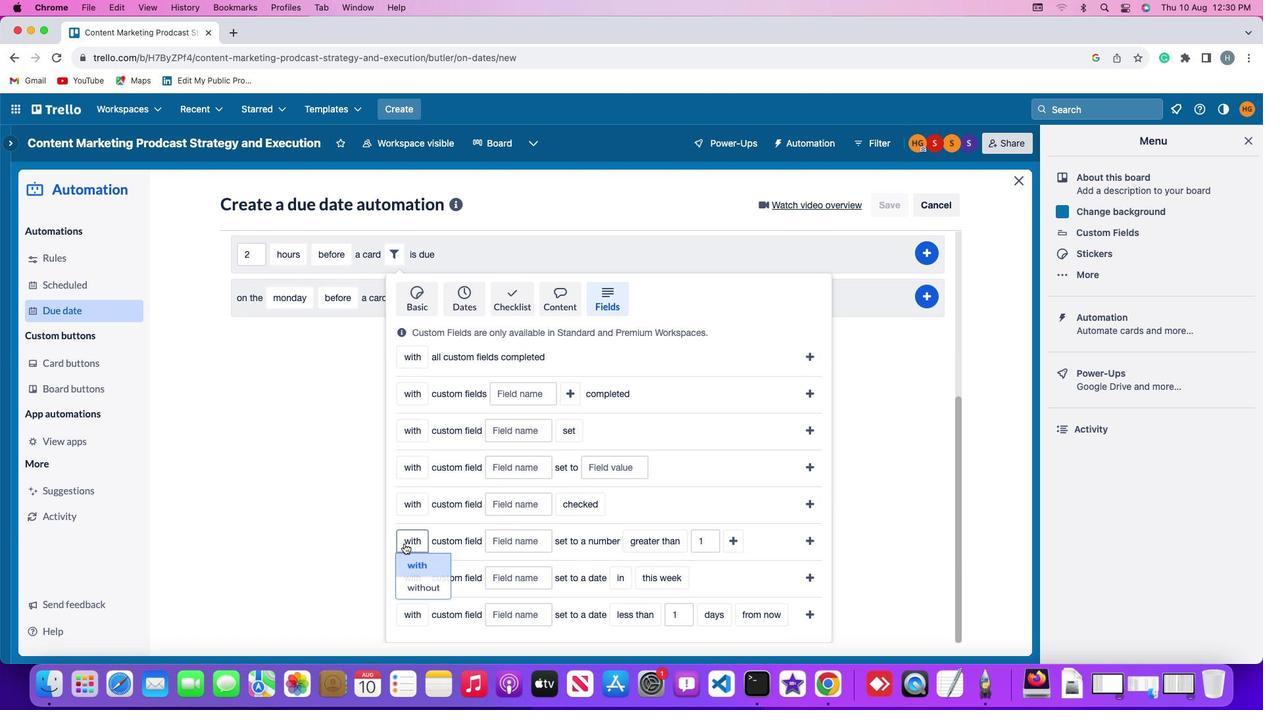 
Action: Mouse pressed left at (404, 545)
Screenshot: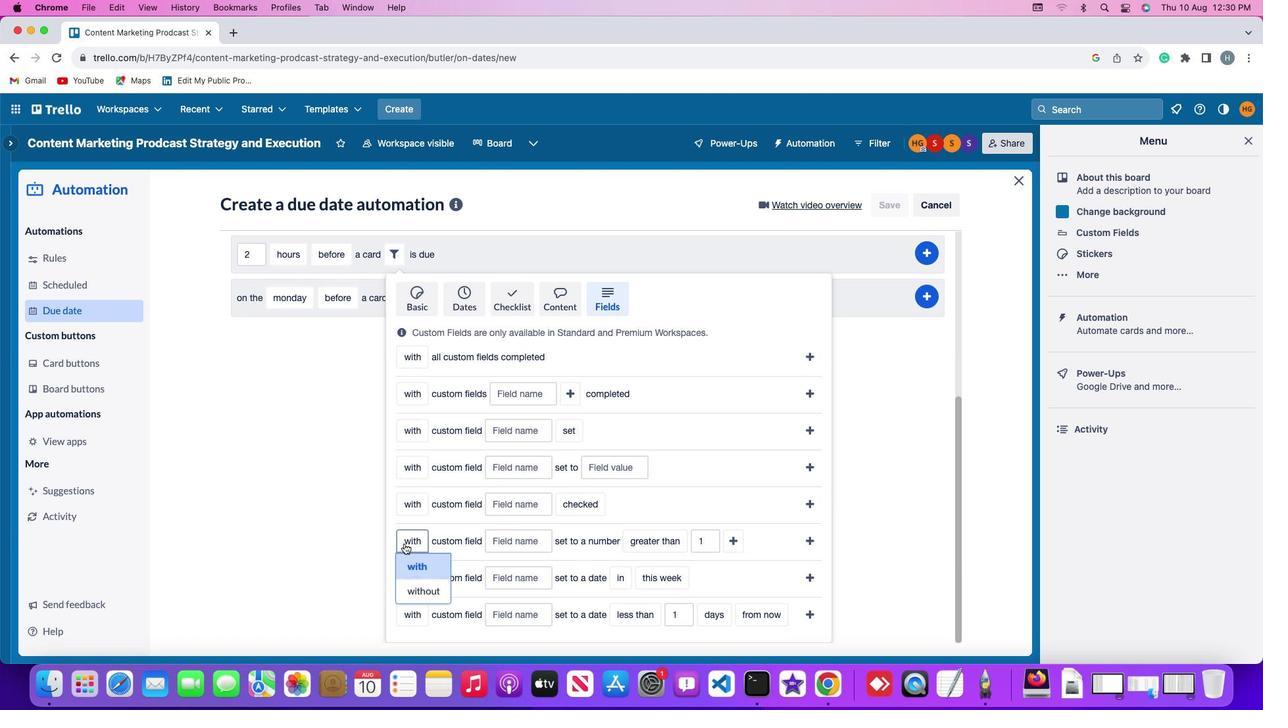 
Action: Mouse moved to (414, 572)
Screenshot: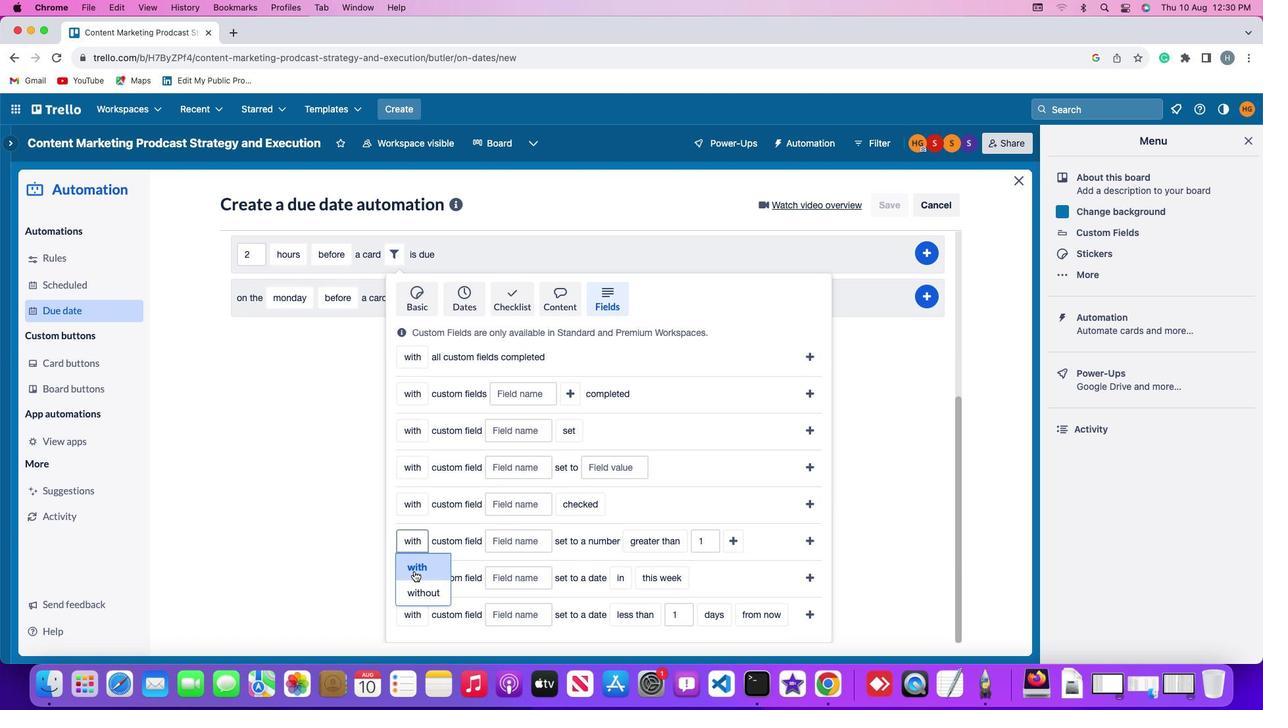 
Action: Mouse pressed left at (414, 572)
Screenshot: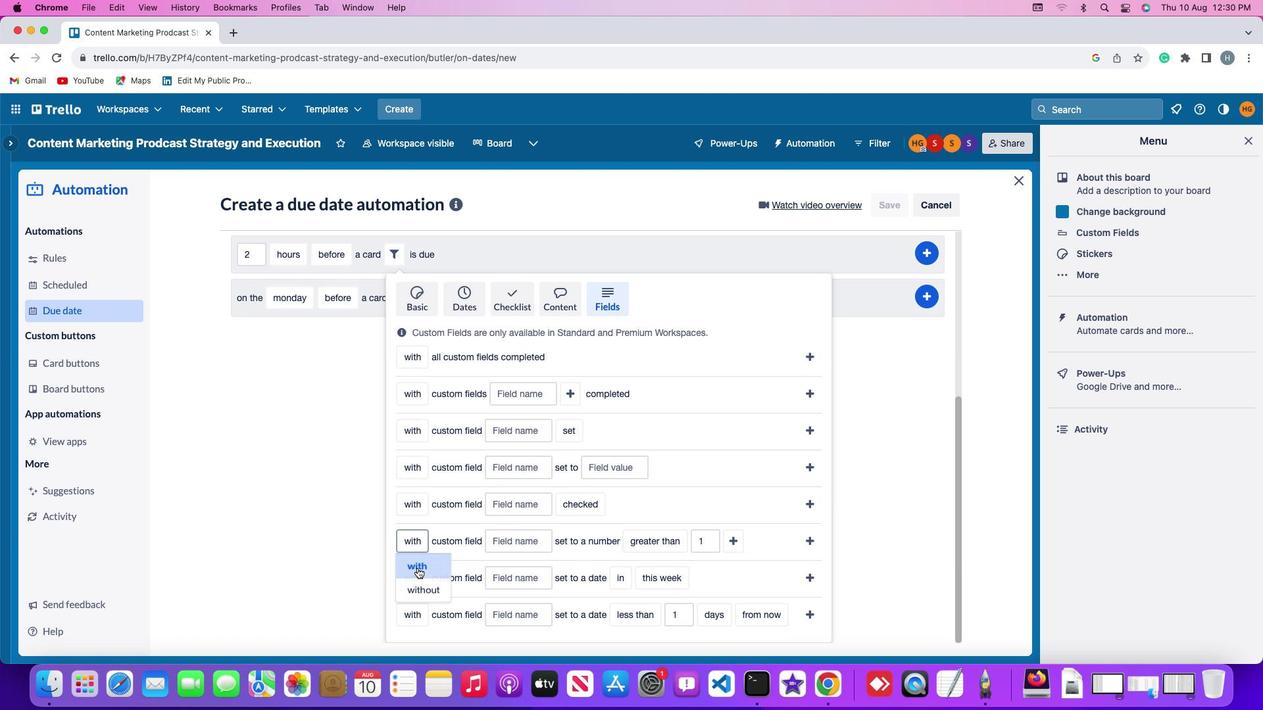 
Action: Mouse moved to (510, 540)
Screenshot: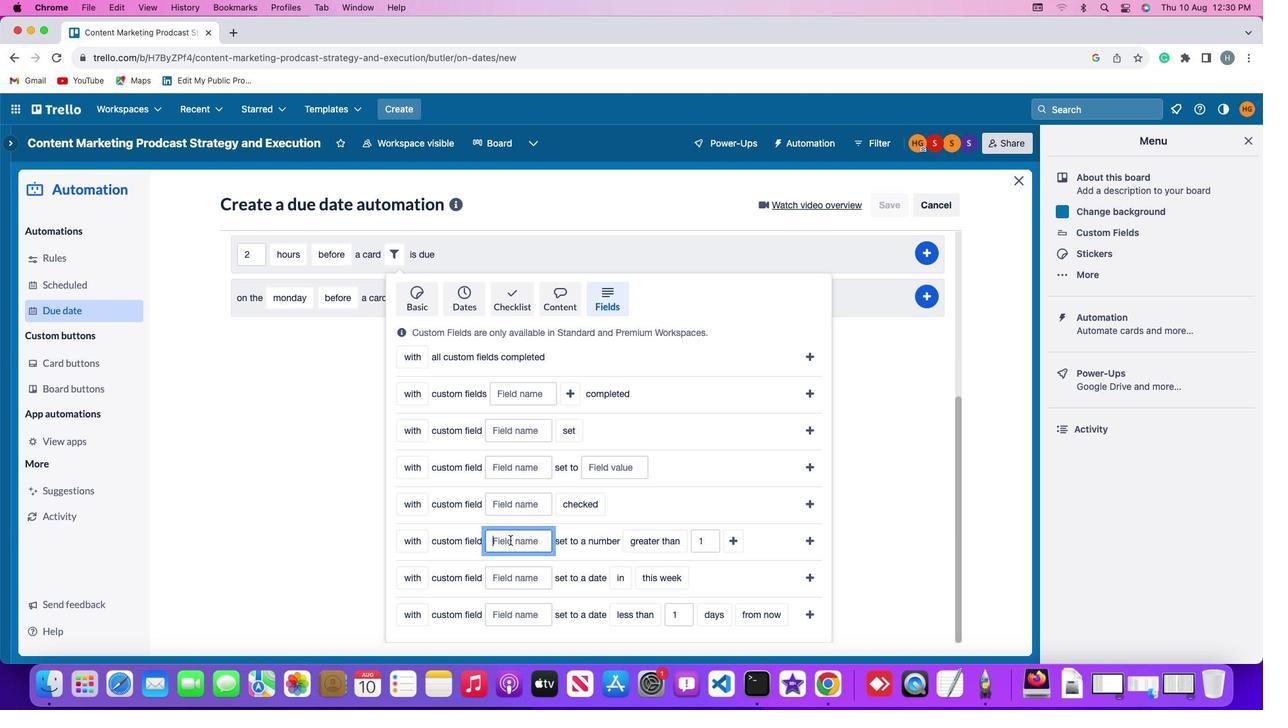 
Action: Mouse pressed left at (510, 540)
Screenshot: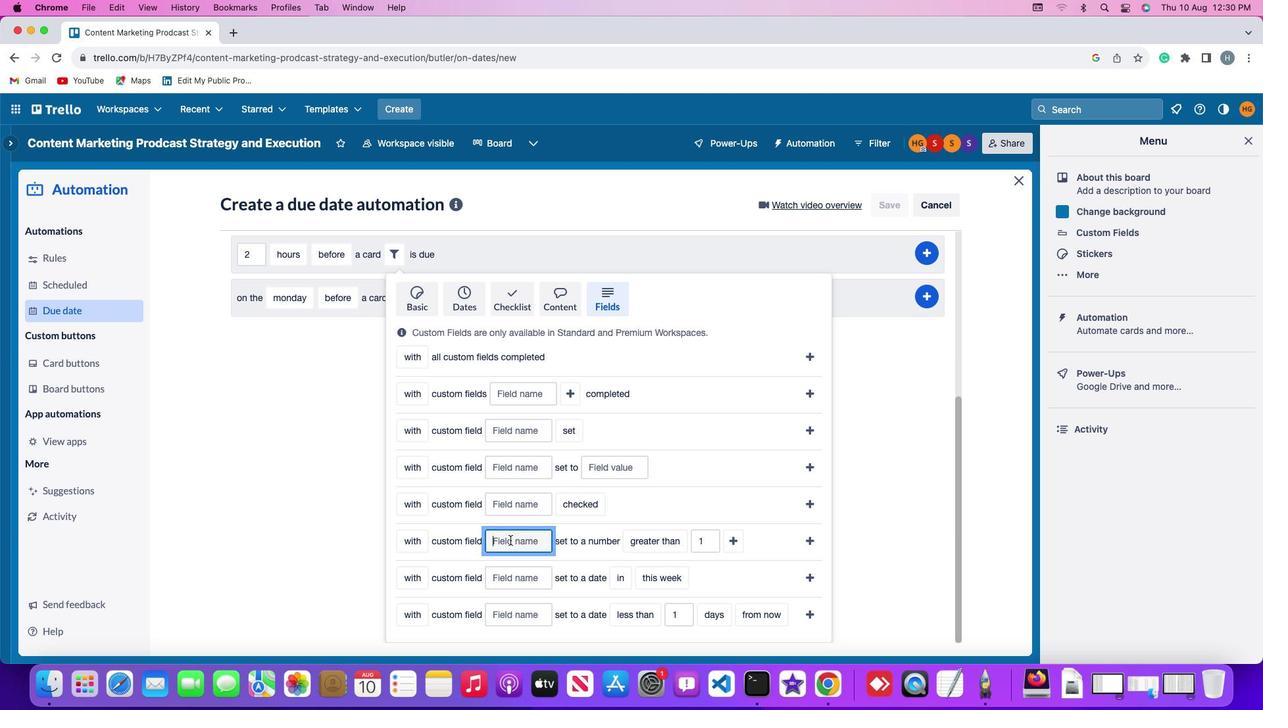 
Action: Key pressed Key.shift'R''e''s''u''m''e'
Screenshot: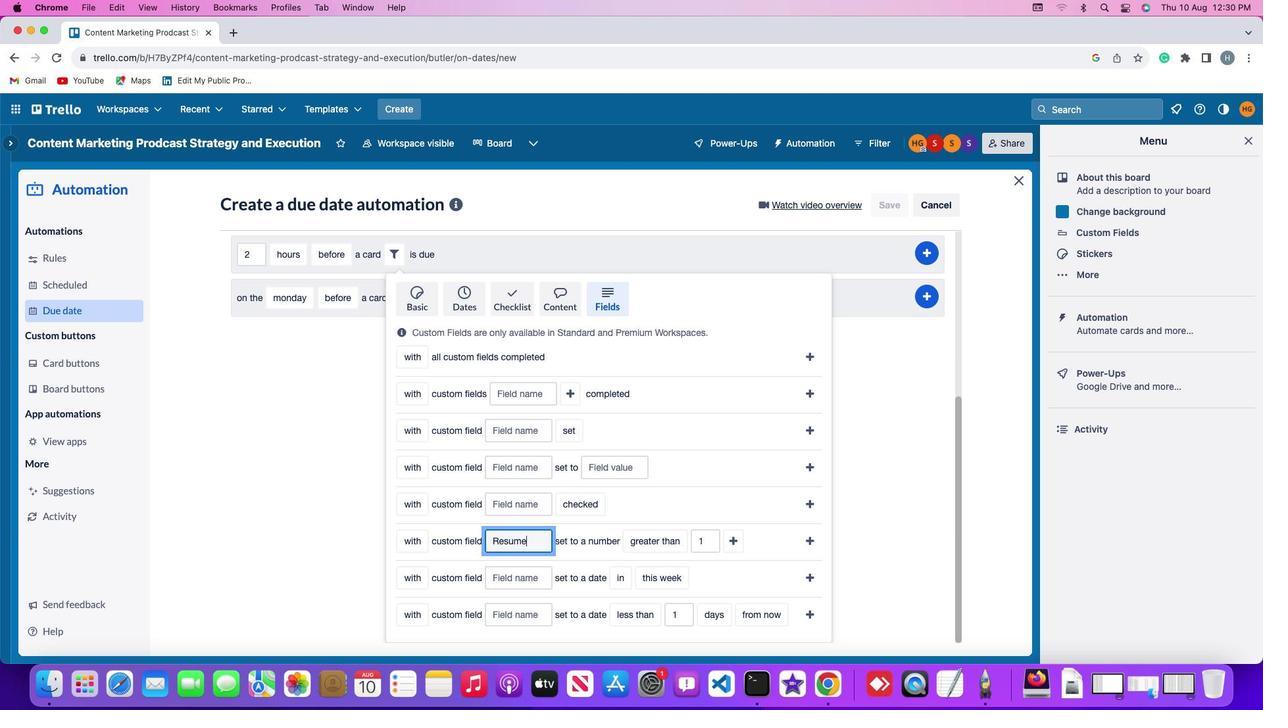 
Action: Mouse moved to (658, 537)
Screenshot: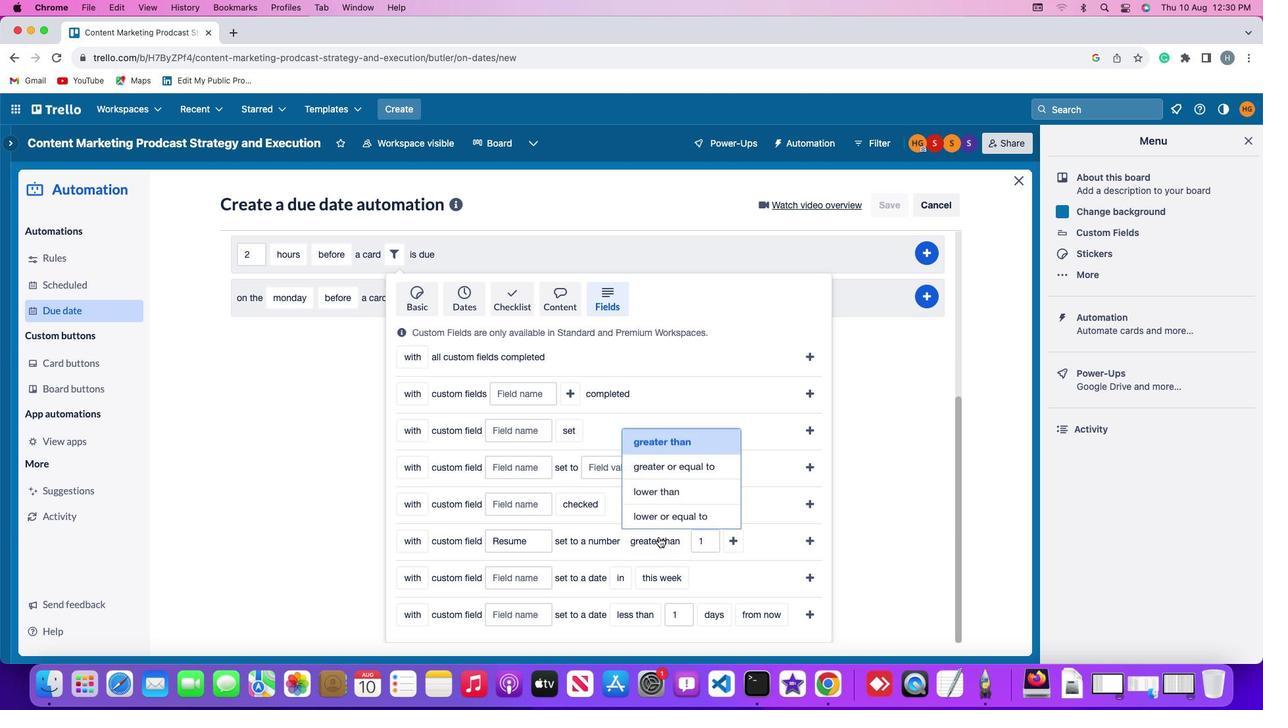 
Action: Mouse pressed left at (658, 537)
Screenshot: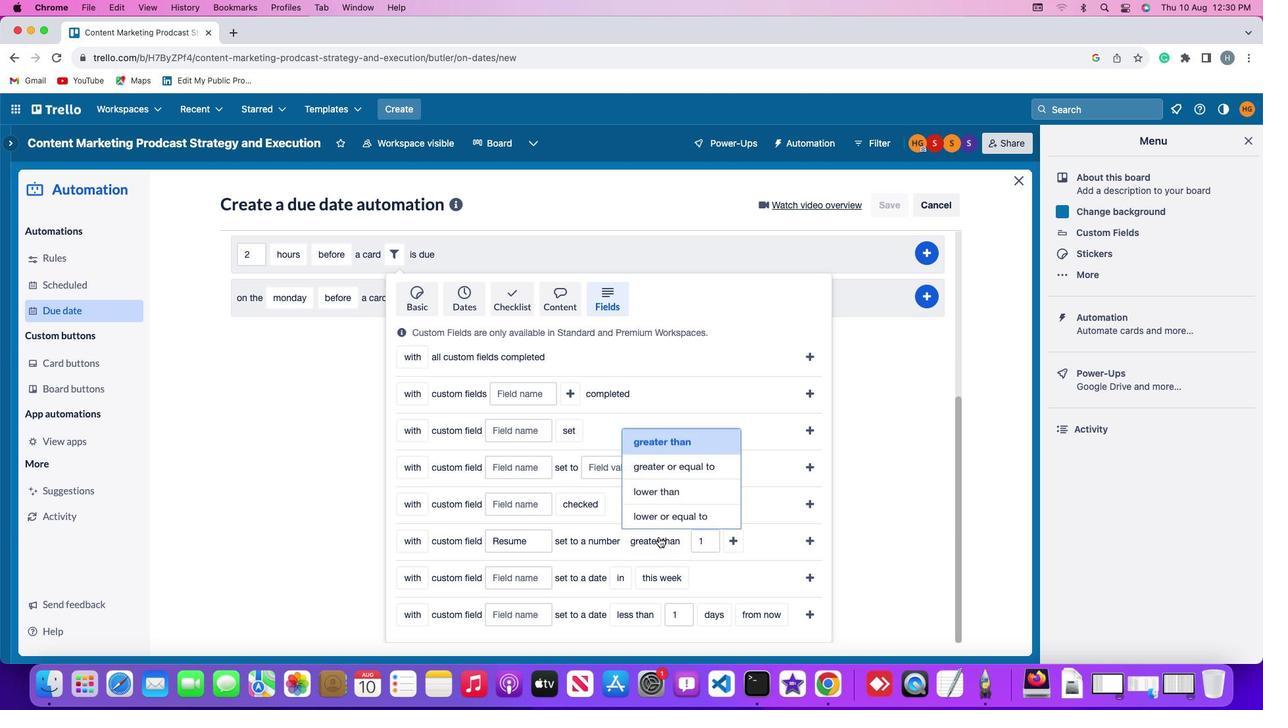 
Action: Mouse moved to (673, 456)
Screenshot: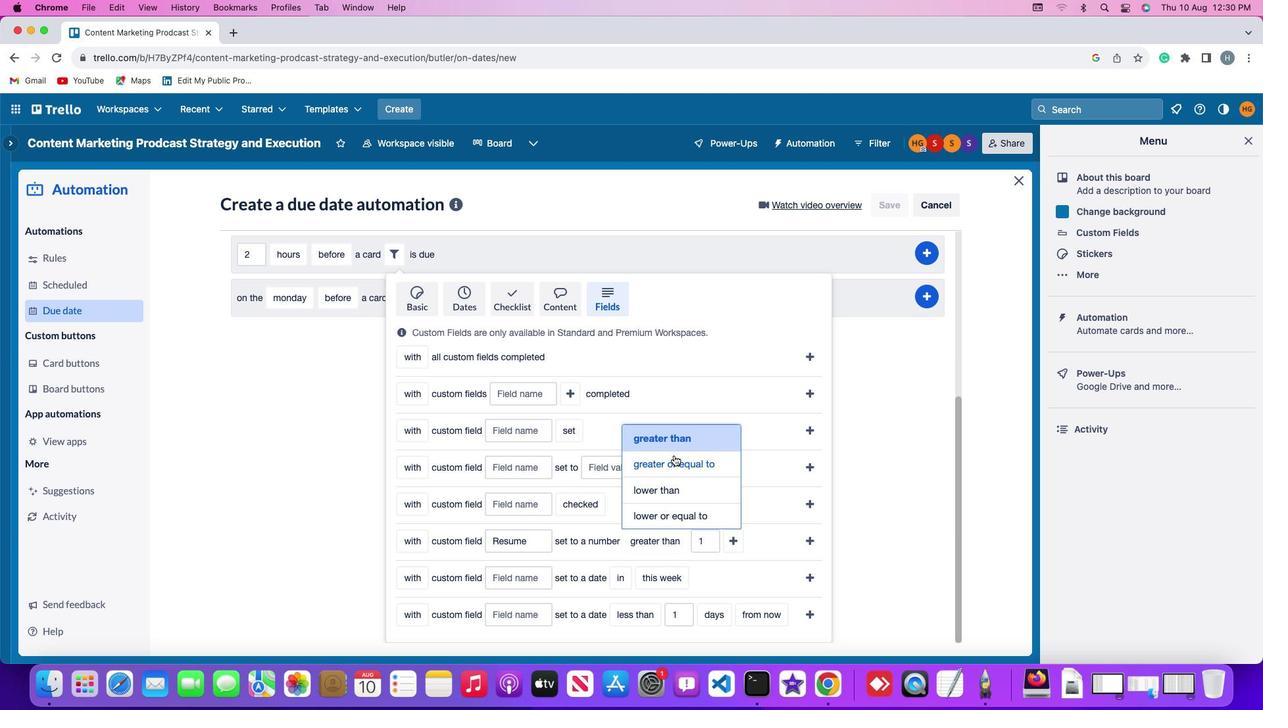 
Action: Mouse pressed left at (673, 456)
Screenshot: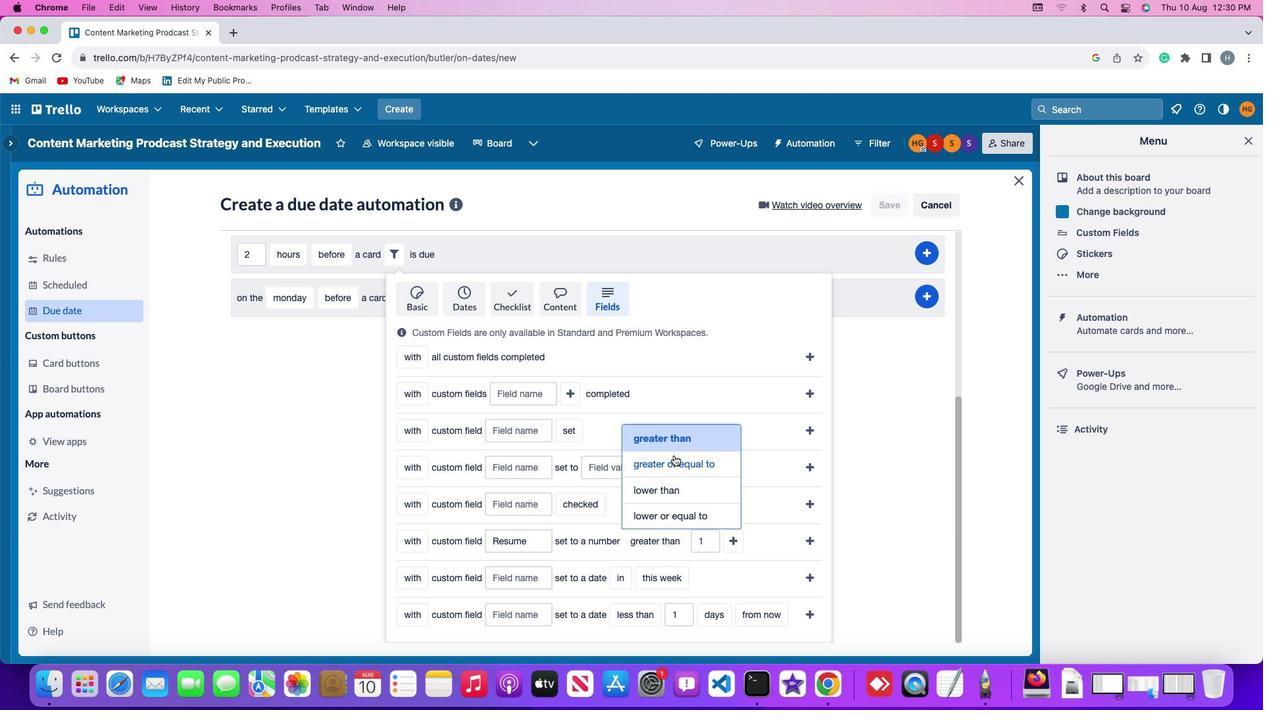 
Action: Mouse moved to (737, 547)
Screenshot: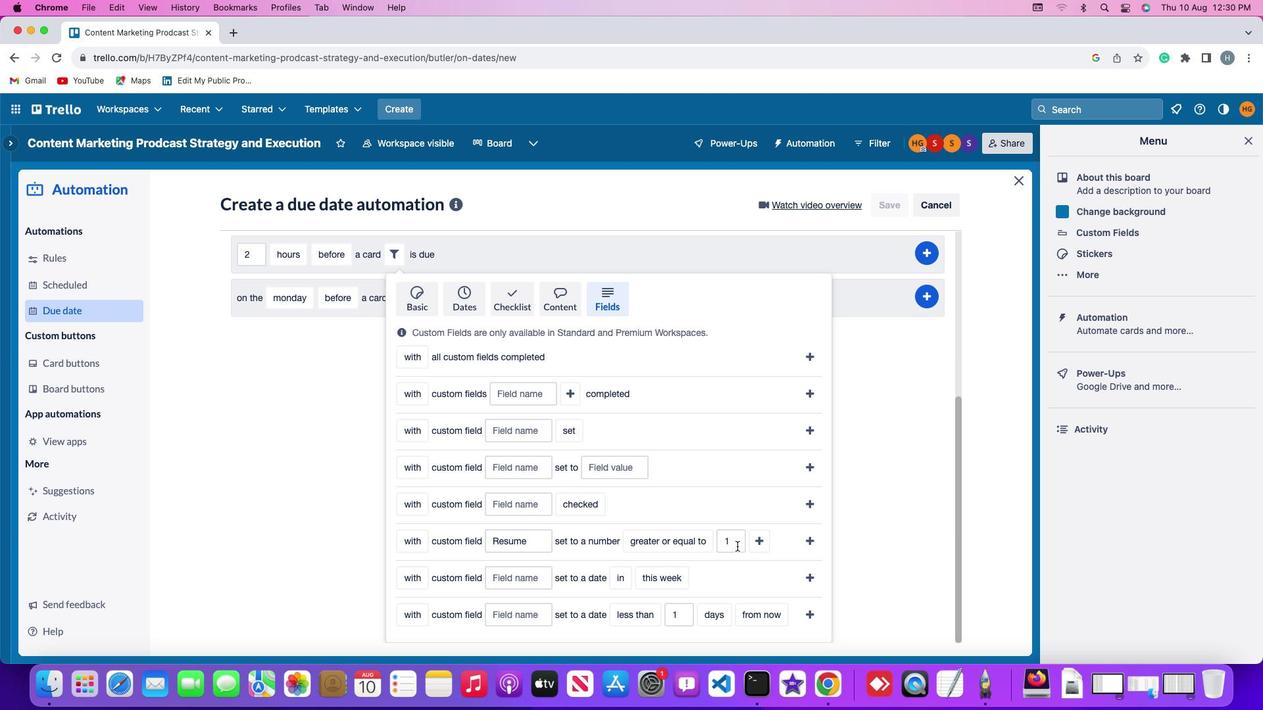 
Action: Mouse pressed left at (737, 547)
Screenshot: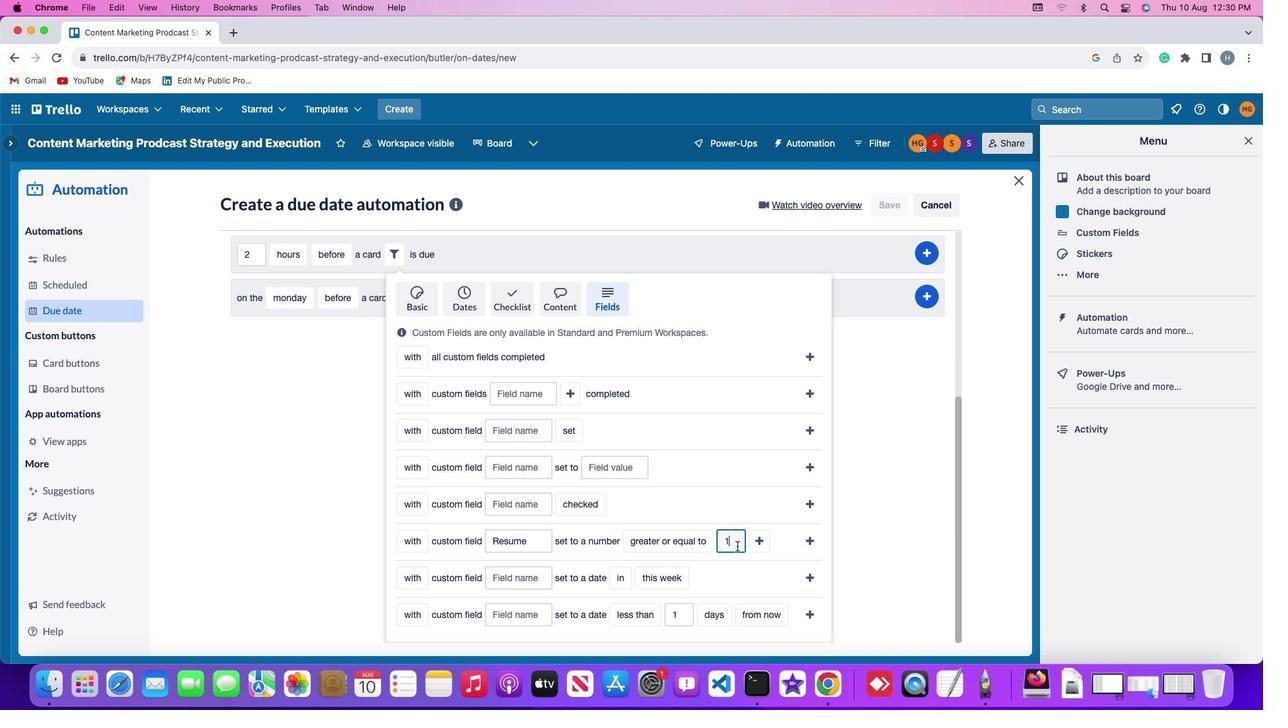 
Action: Key pressed Key.backspace'1'
Screenshot: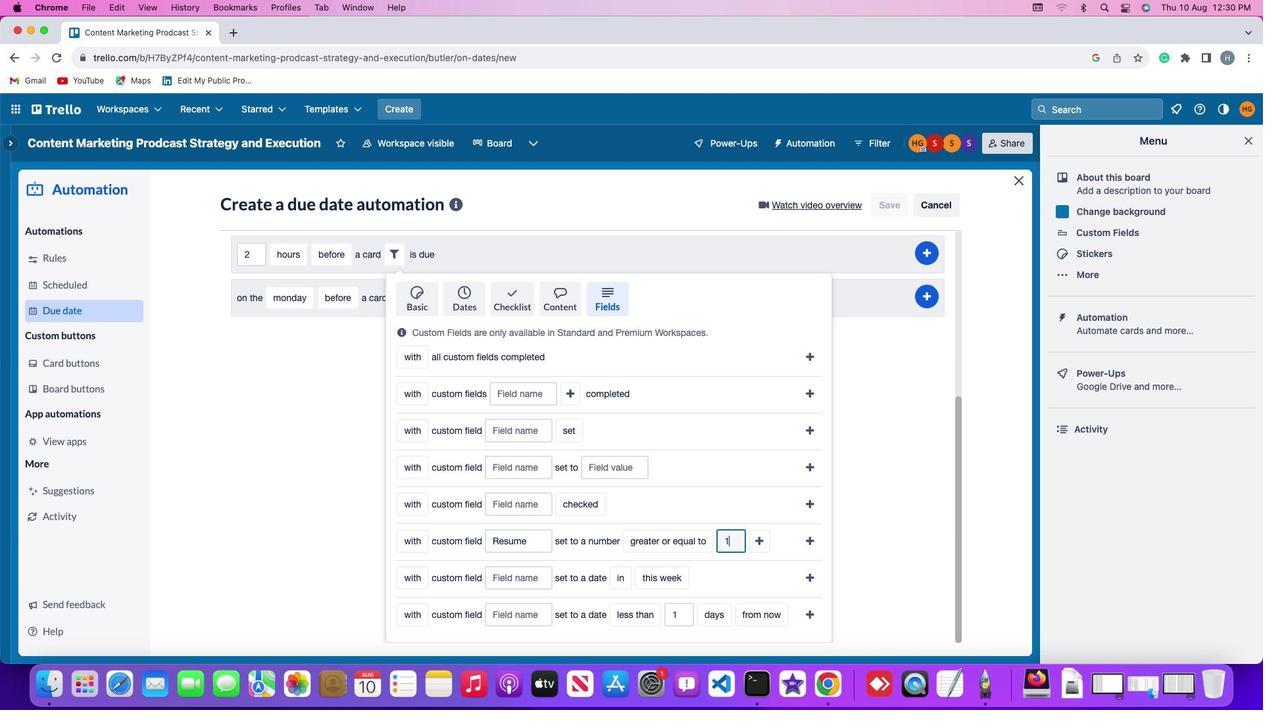 
Action: Mouse moved to (766, 543)
Screenshot: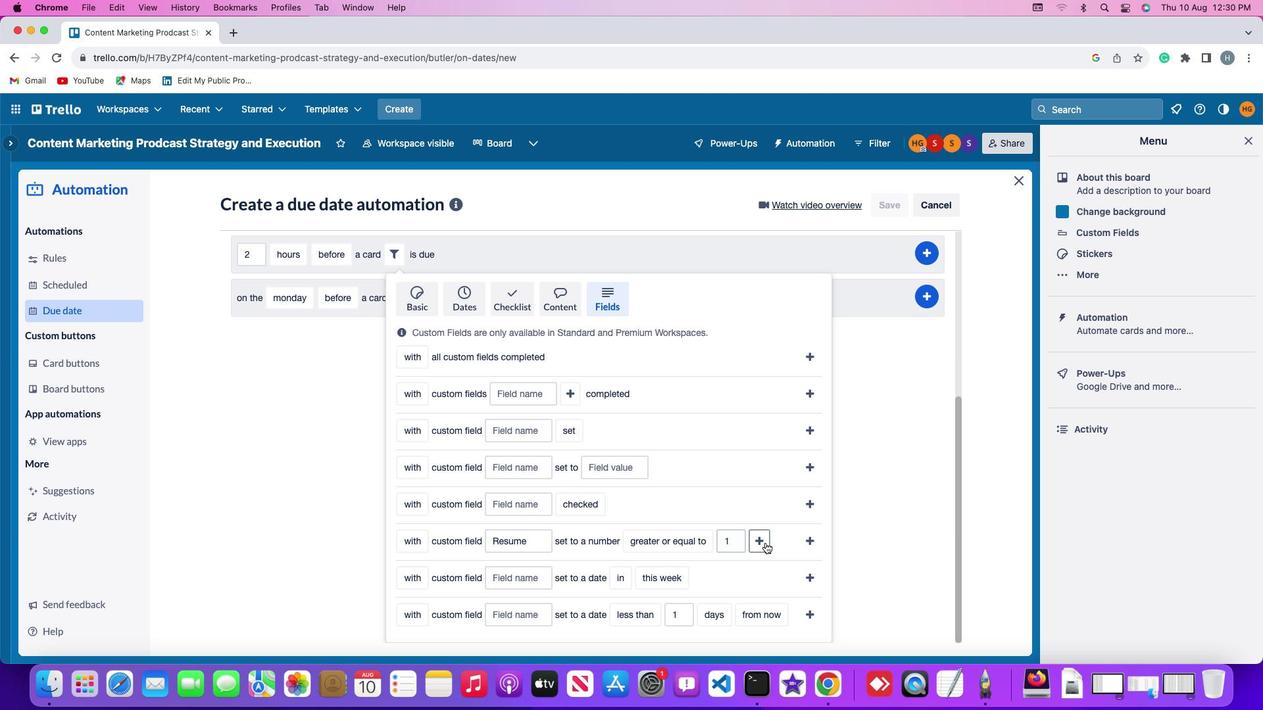 
Action: Mouse pressed left at (766, 543)
Screenshot: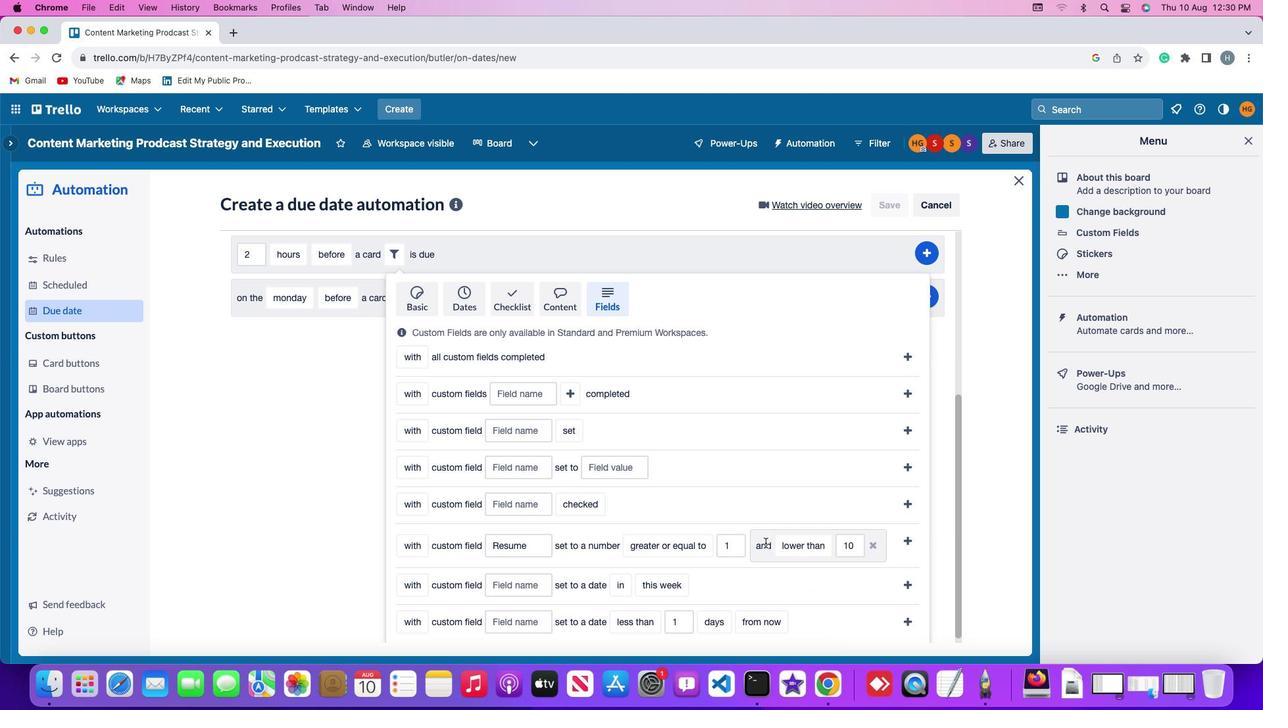 
Action: Mouse moved to (816, 549)
Screenshot: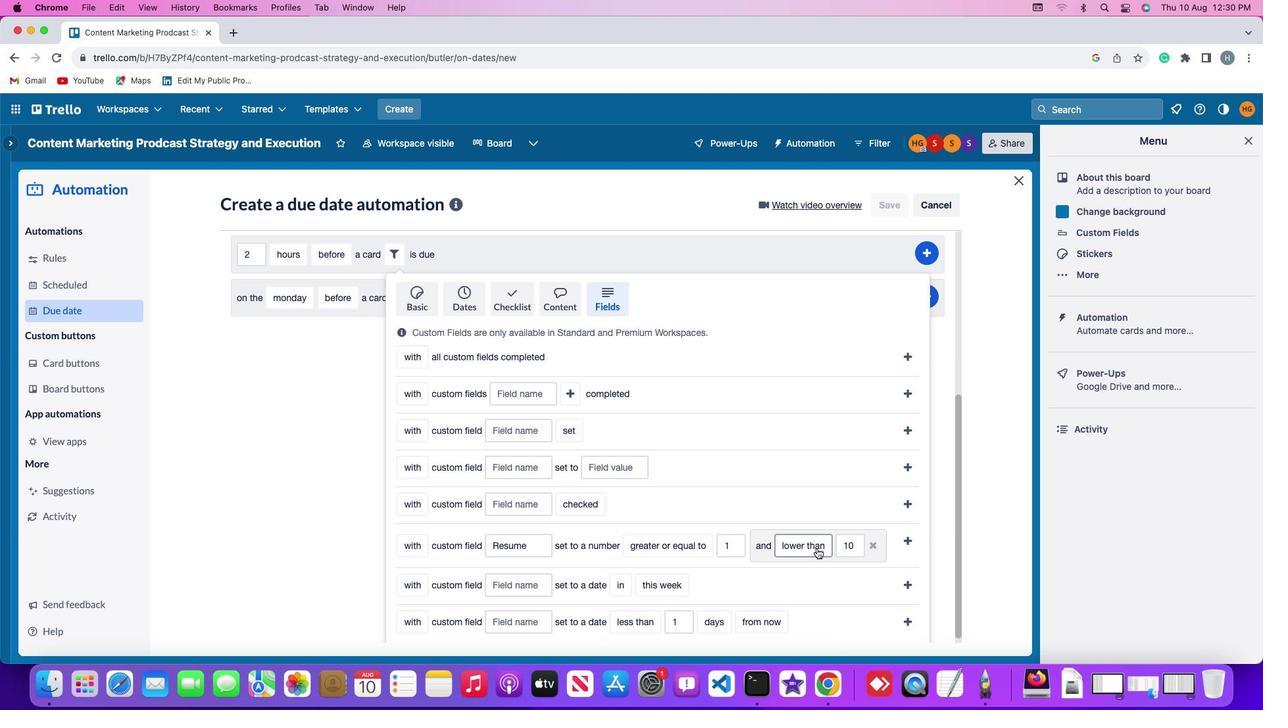 
Action: Mouse pressed left at (816, 549)
Screenshot: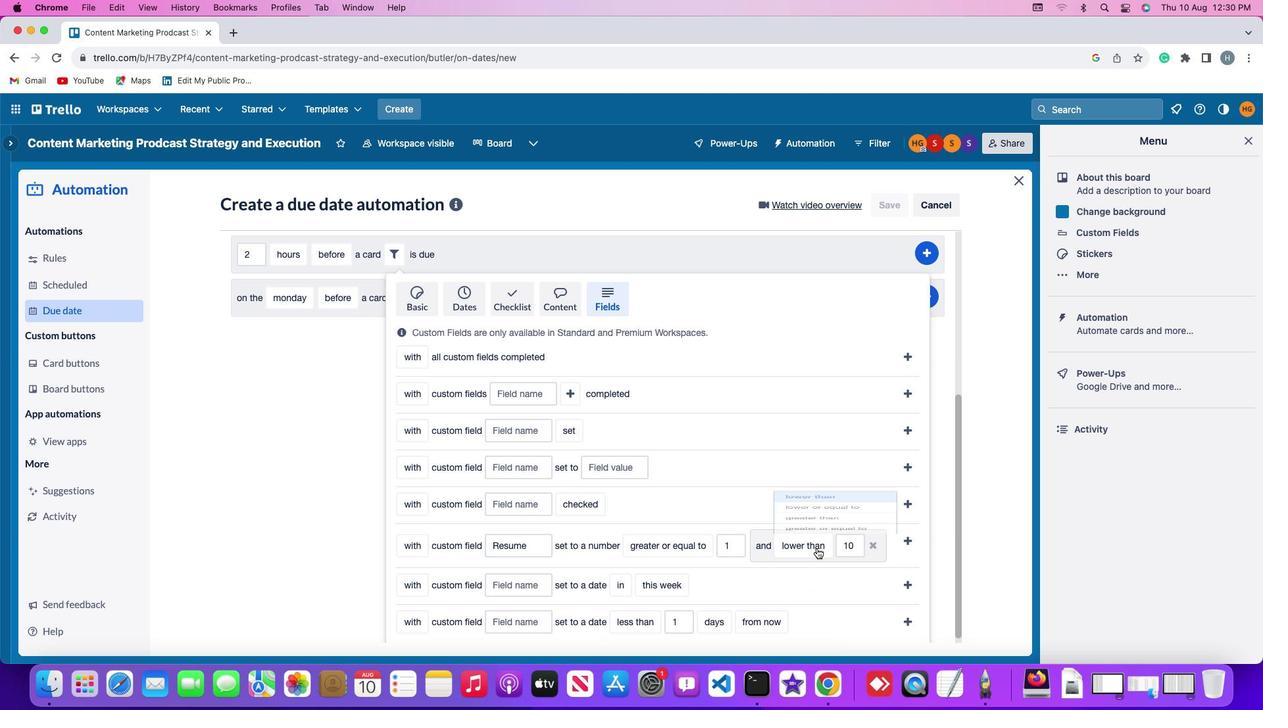 
Action: Mouse moved to (827, 443)
Screenshot: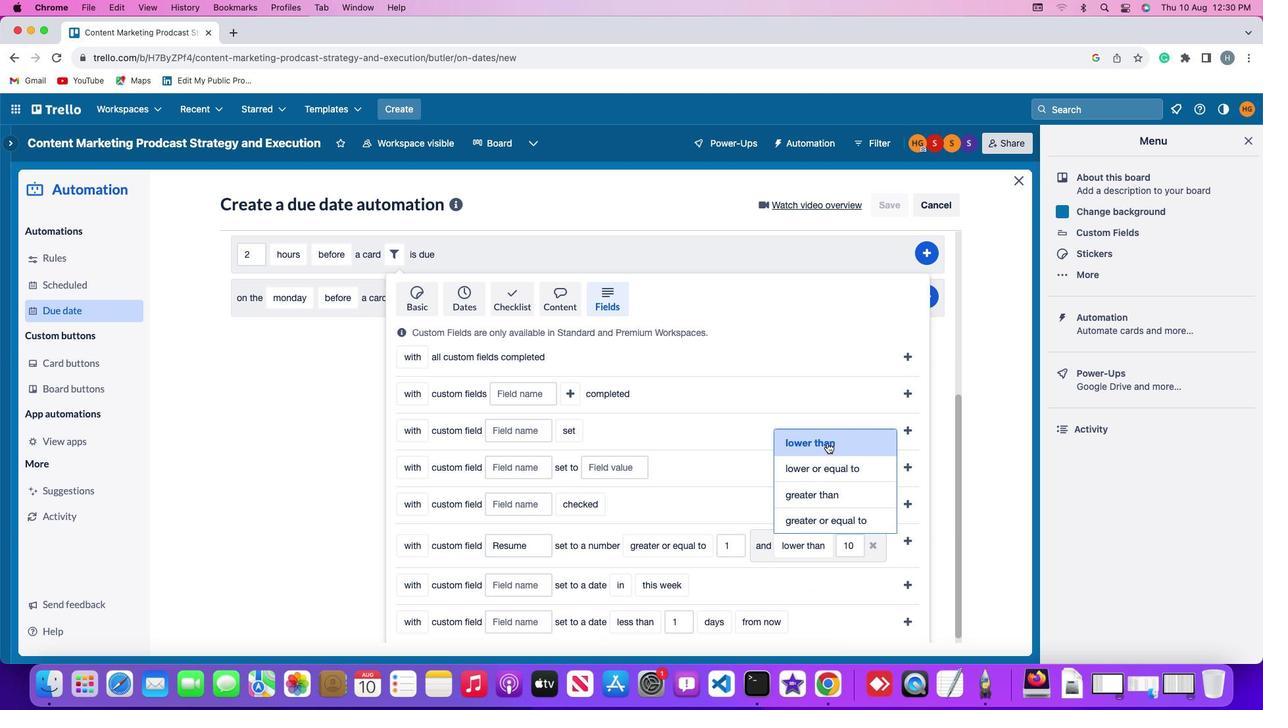
Action: Mouse pressed left at (827, 443)
Screenshot: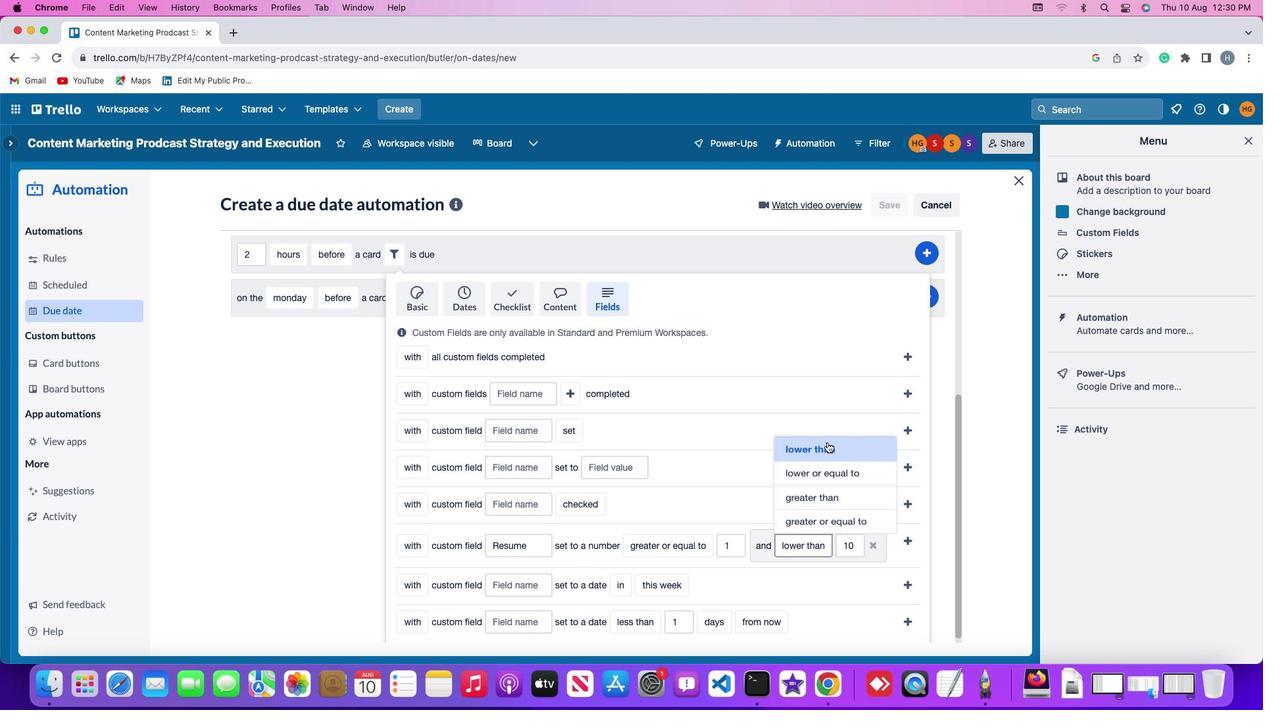 
Action: Mouse moved to (857, 548)
Screenshot: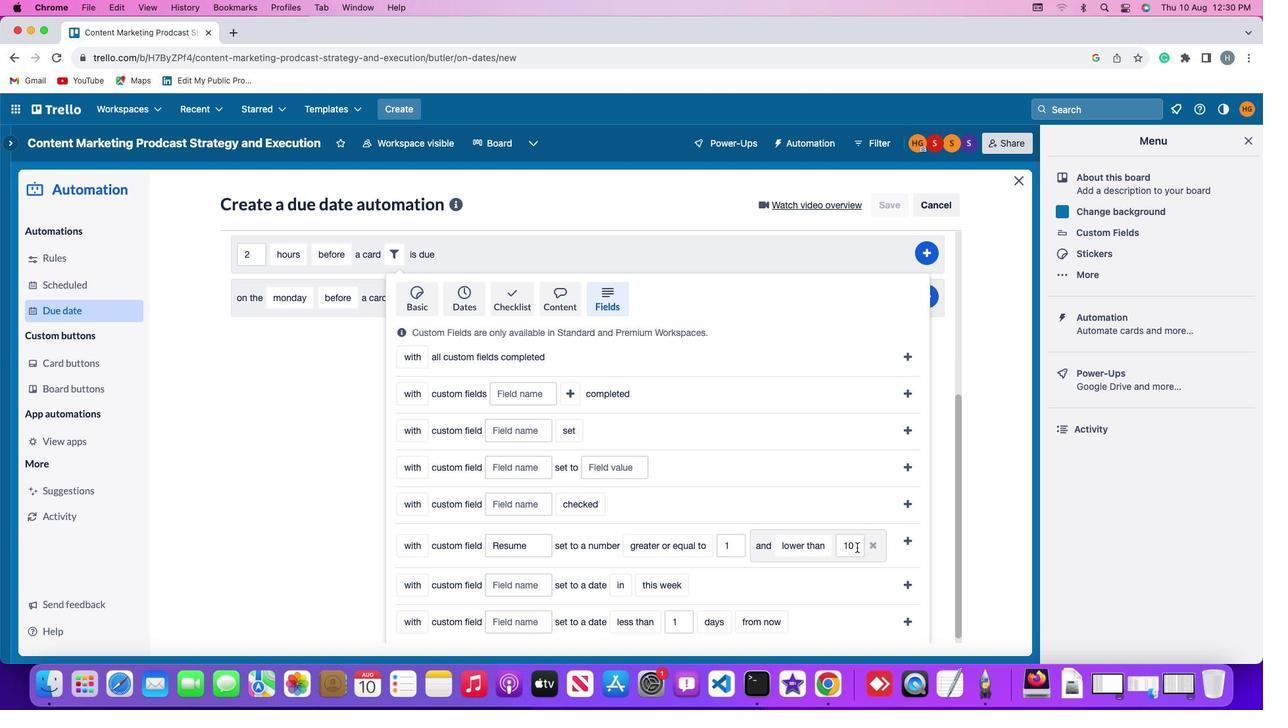 
Action: Mouse pressed left at (857, 548)
Screenshot: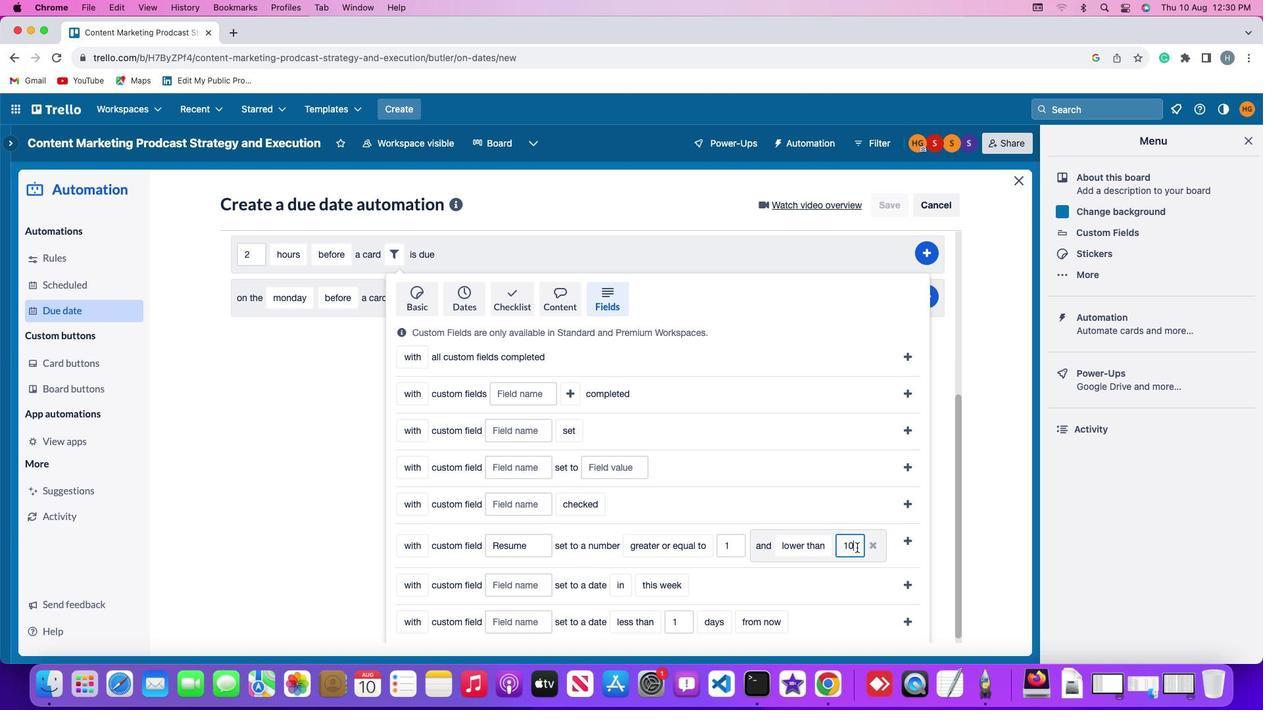 
Action: Key pressed Key.backspaceKey.backspace'1''0'
Screenshot: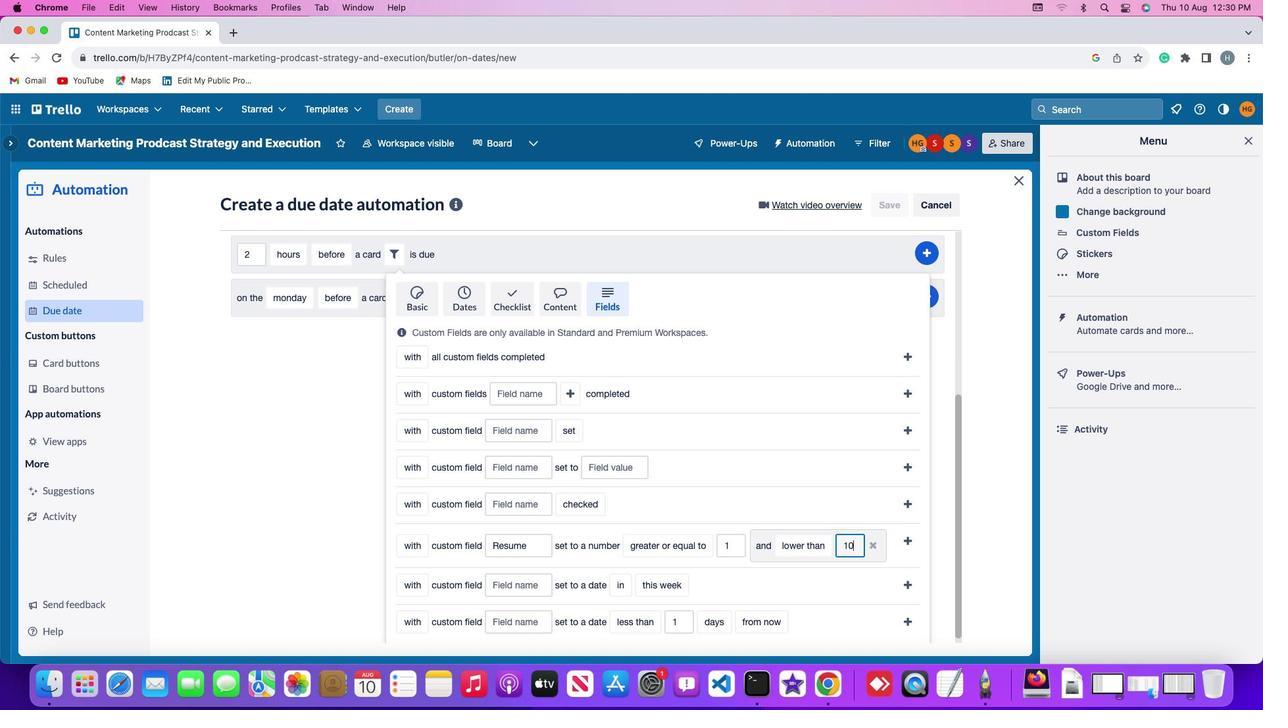 
Action: Mouse moved to (914, 533)
Screenshot: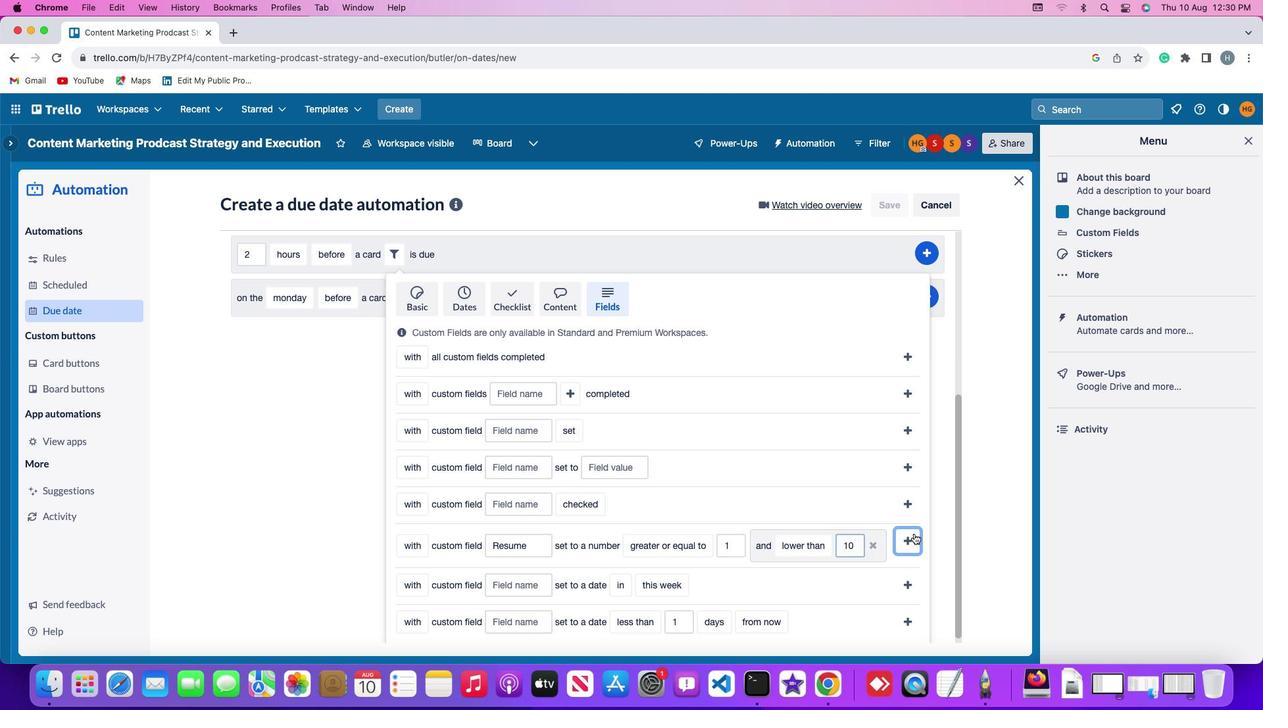 
Action: Mouse pressed left at (914, 533)
Screenshot: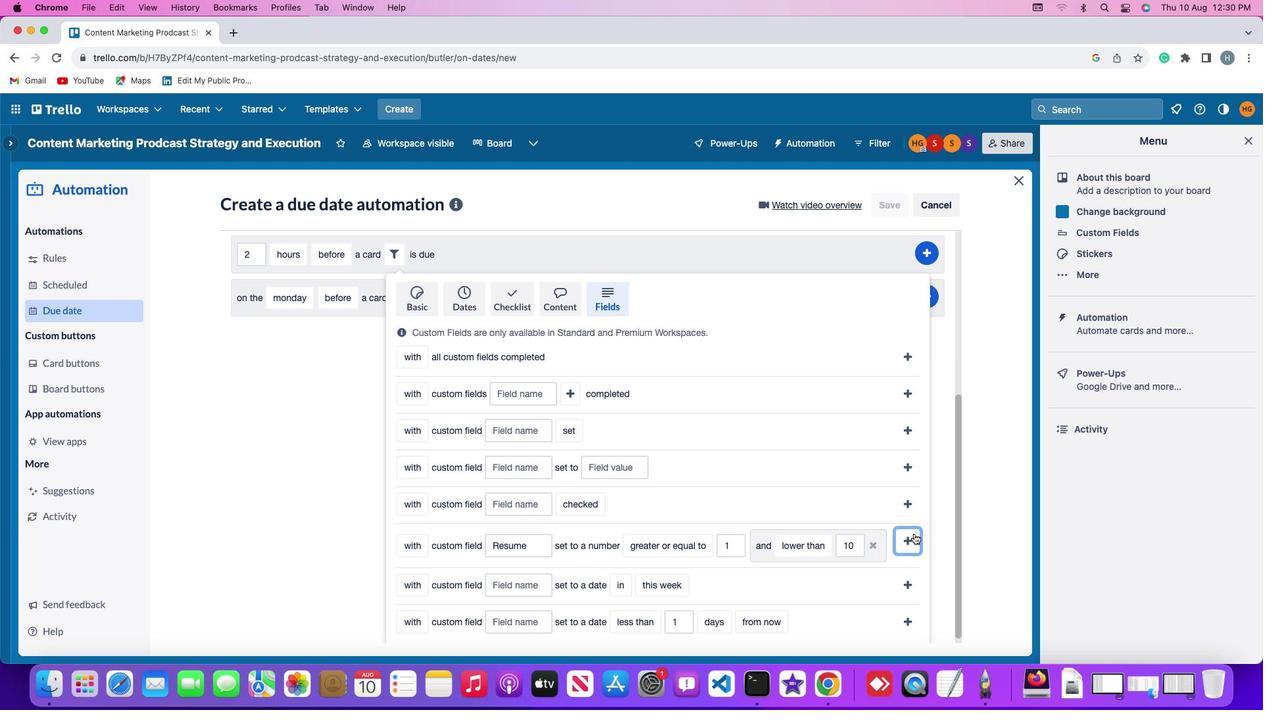 
Action: Mouse moved to (941, 525)
Screenshot: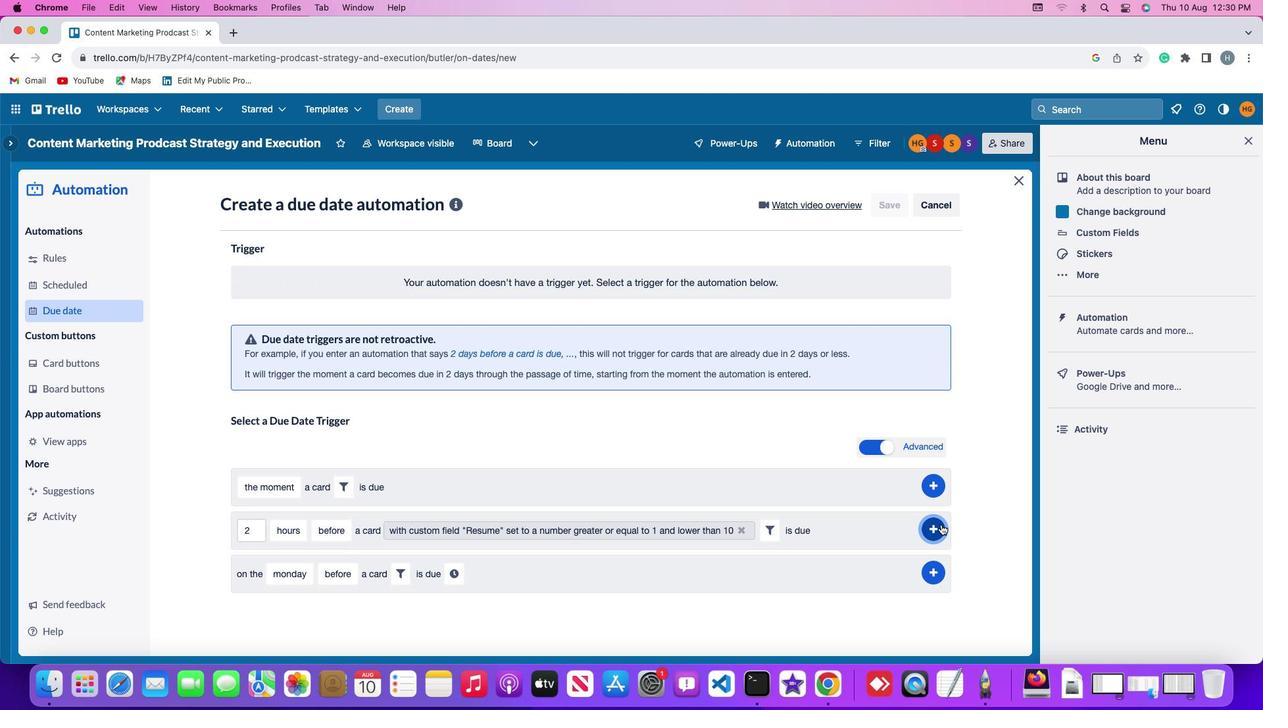 
Action: Mouse pressed left at (941, 525)
Screenshot: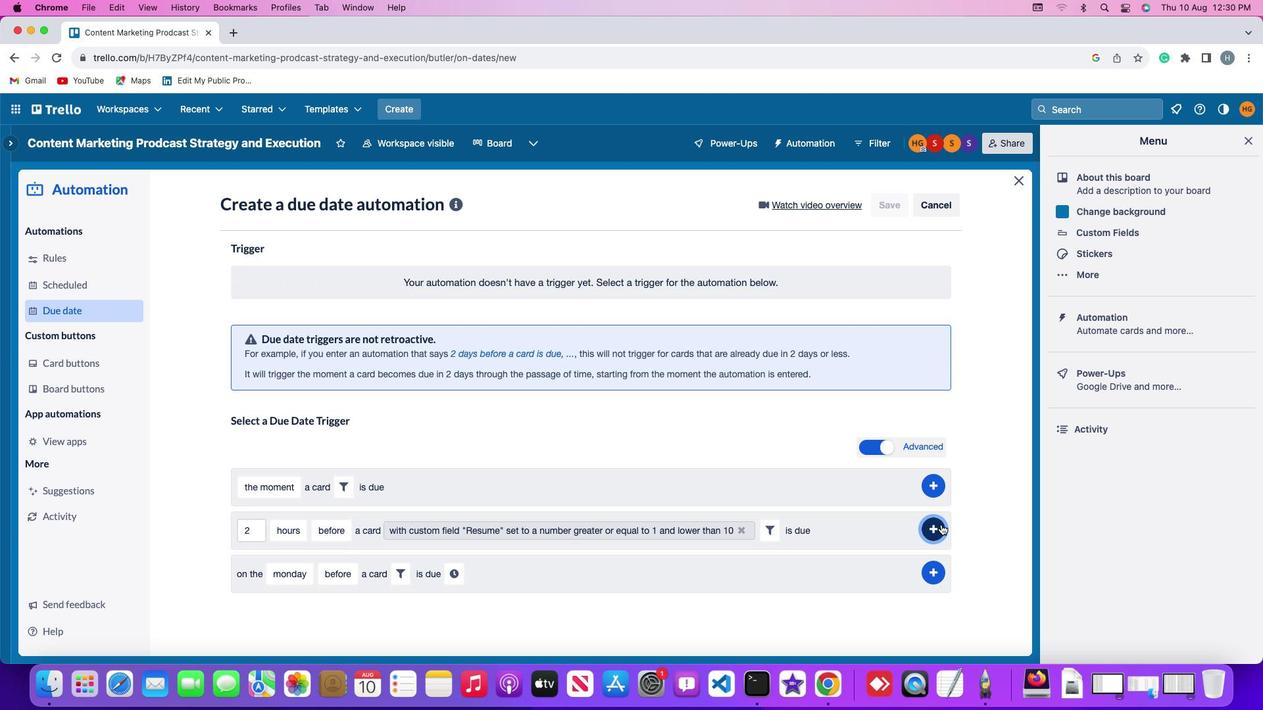 
Action: Mouse moved to (980, 459)
Screenshot: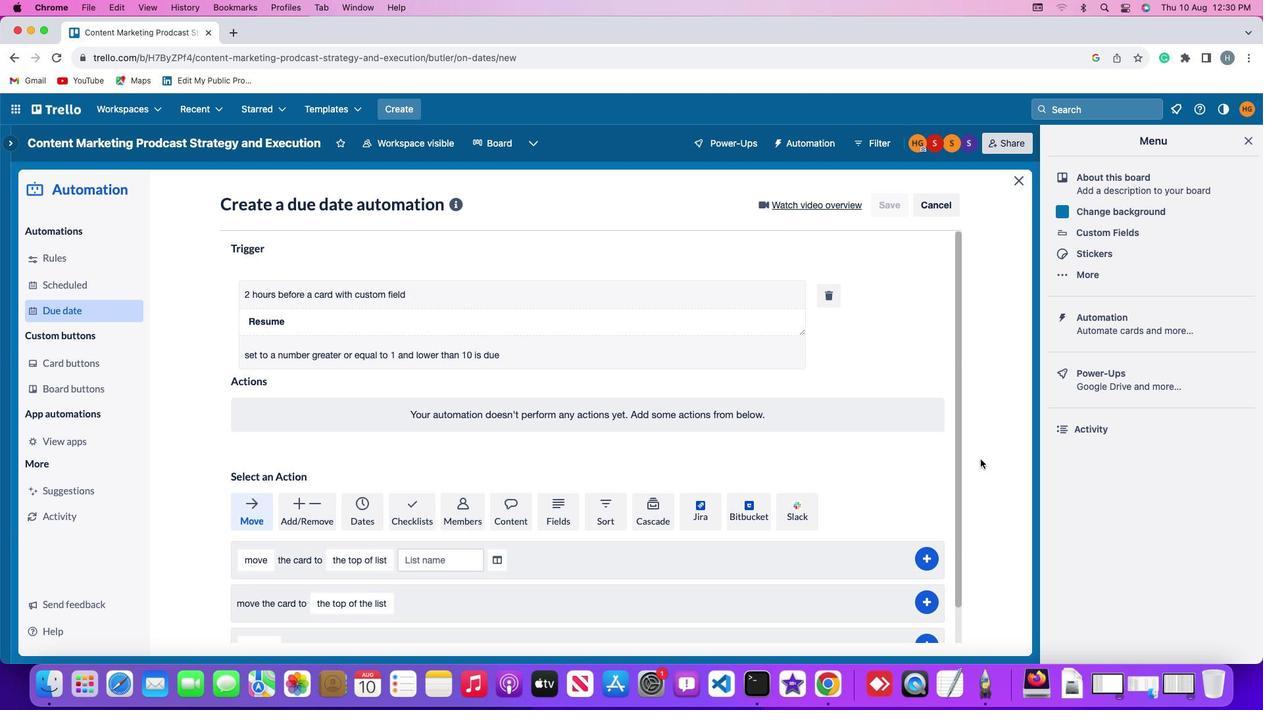
